 Task: Create a due date automation trigger when advanced on, on the tuesday after a card is due add fields with custom field "Resume" set to a number lower or equal to 1 and greater or equal to 10 at 11:00 AM.
Action: Mouse moved to (1210, 96)
Screenshot: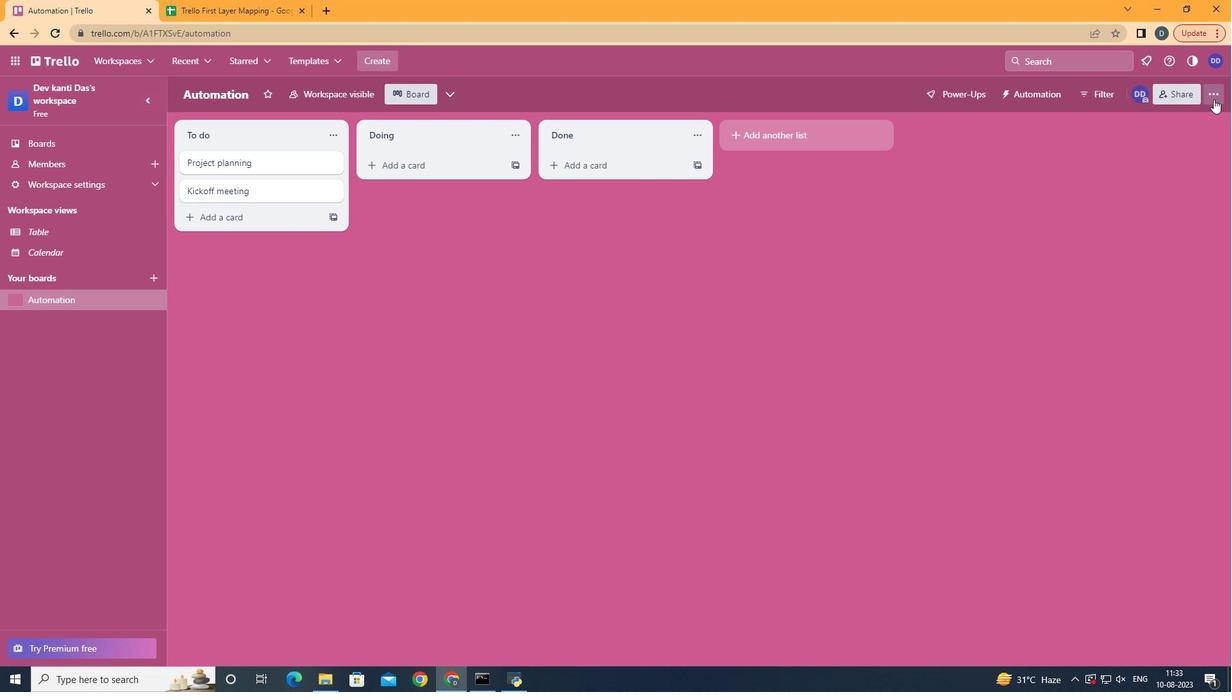 
Action: Mouse pressed left at (1210, 96)
Screenshot: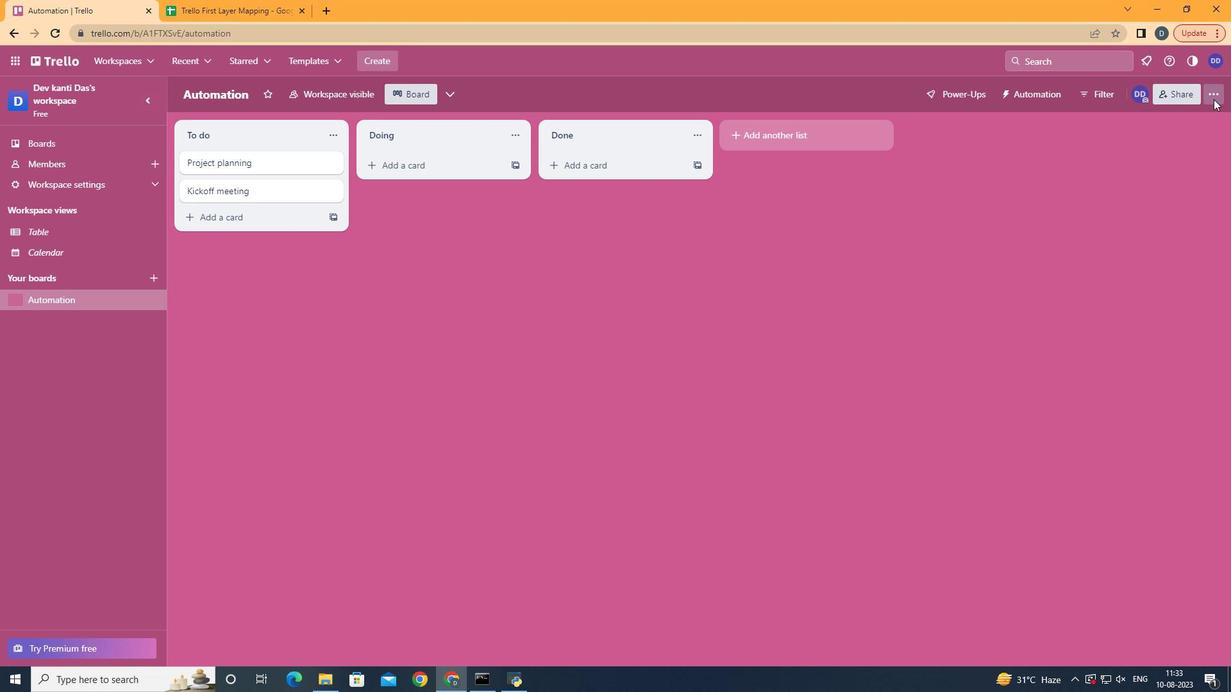 
Action: Mouse moved to (1145, 268)
Screenshot: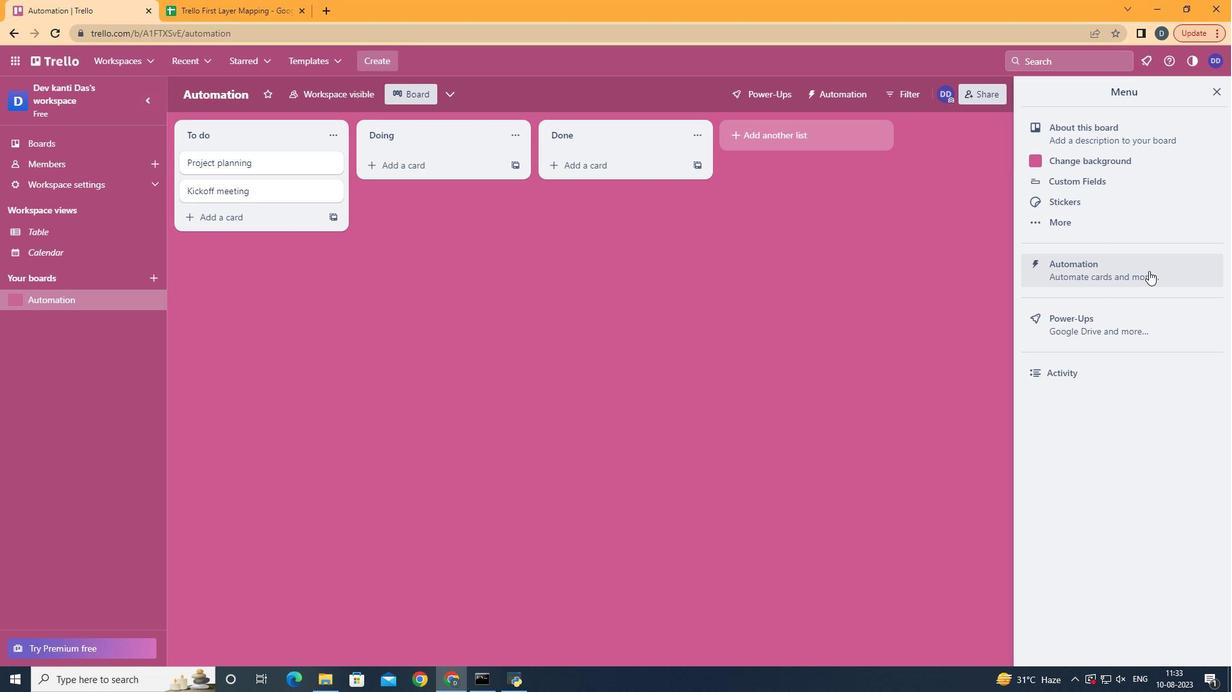 
Action: Mouse pressed left at (1145, 268)
Screenshot: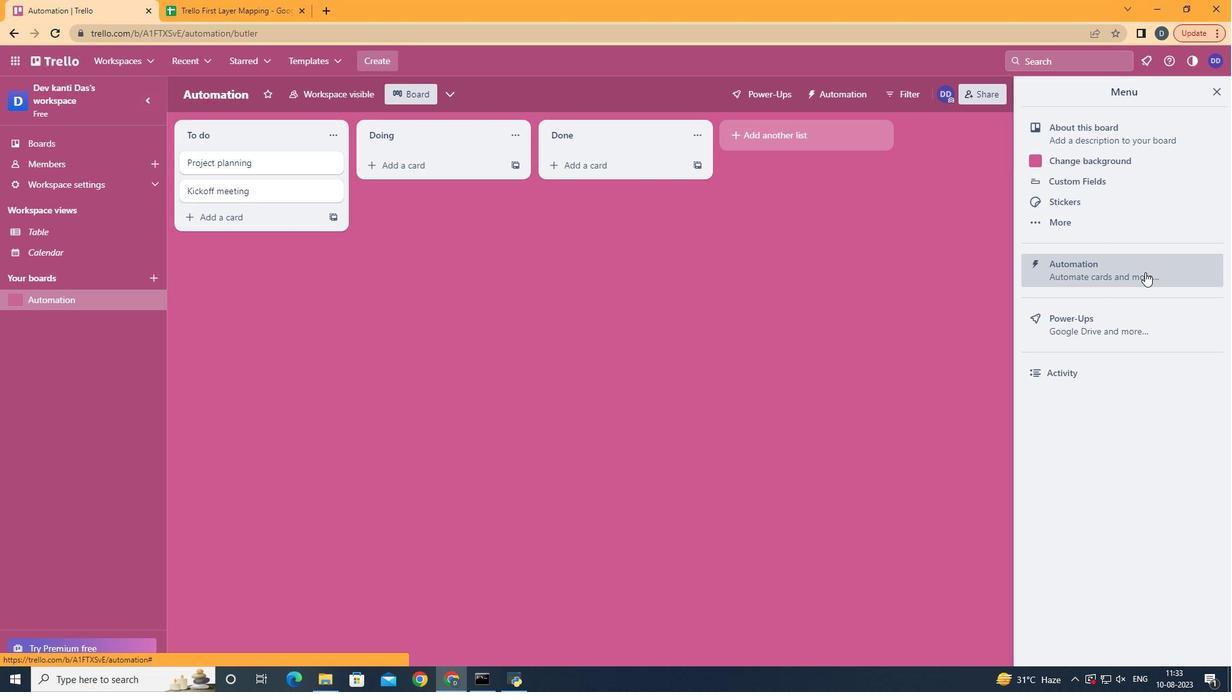 
Action: Mouse moved to (212, 251)
Screenshot: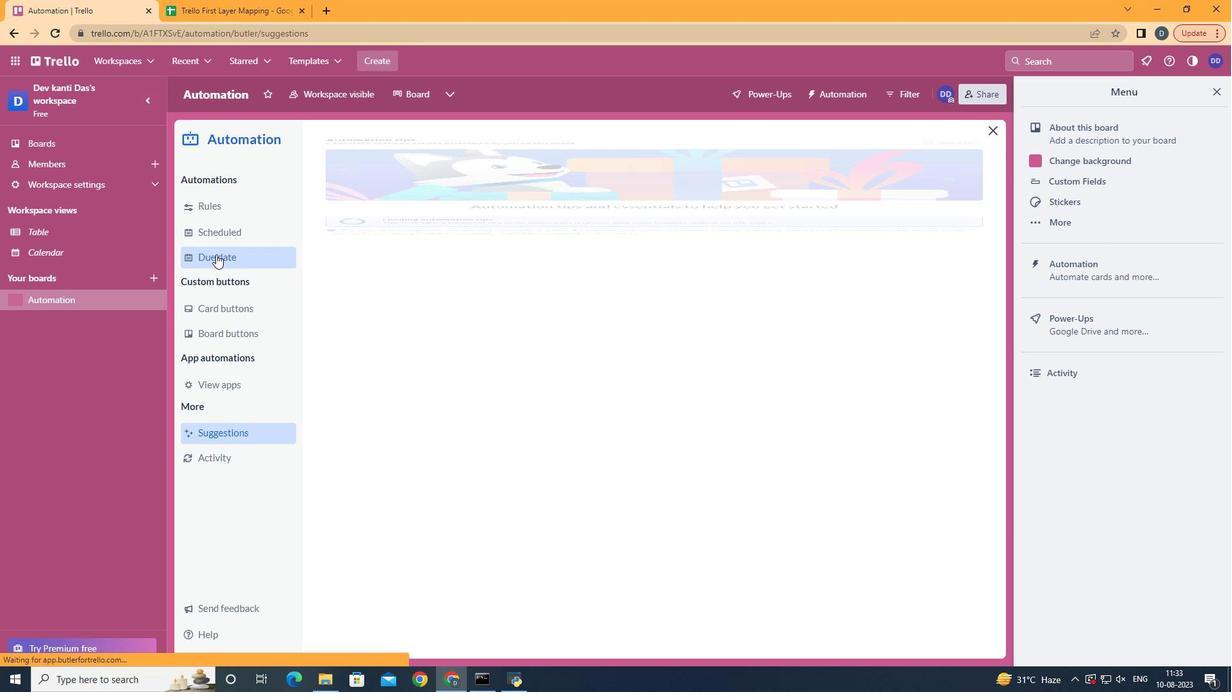 
Action: Mouse pressed left at (212, 251)
Screenshot: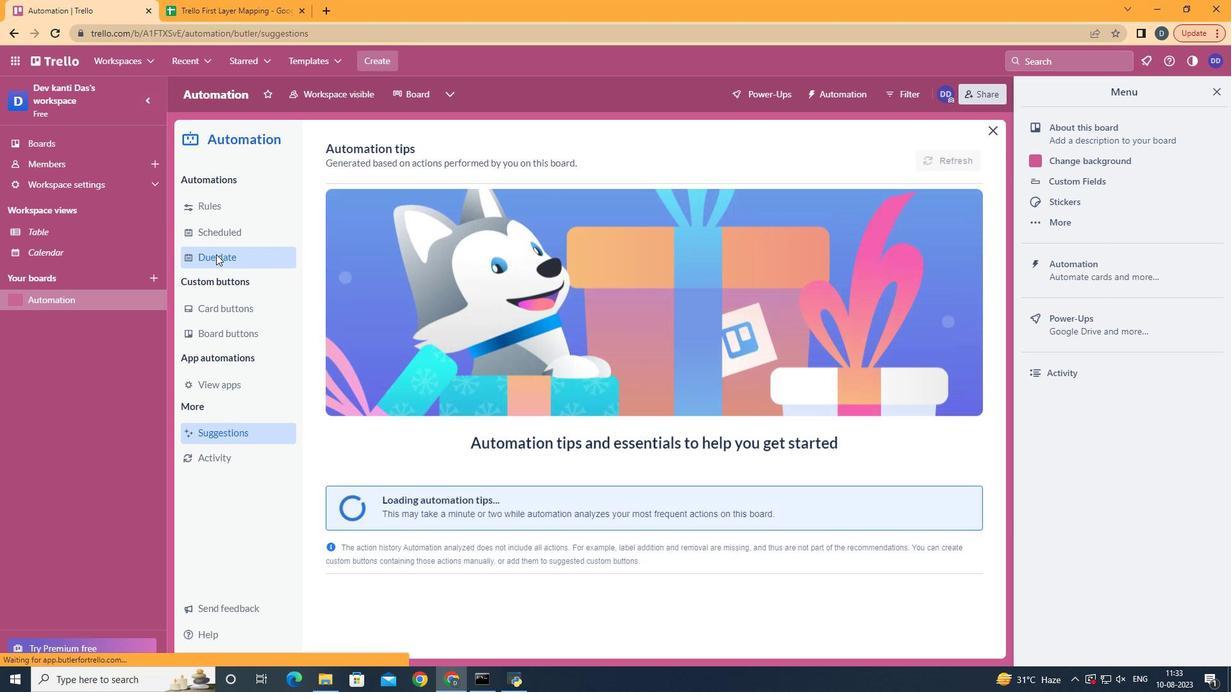 
Action: Mouse moved to (893, 148)
Screenshot: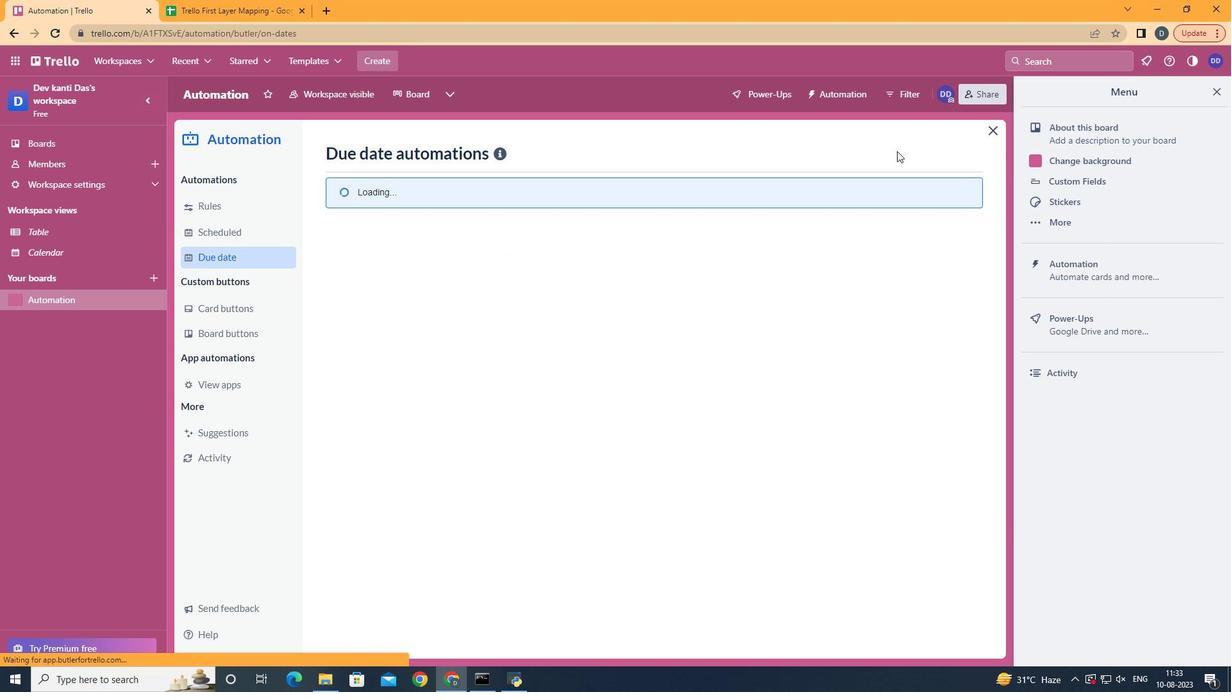 
Action: Mouse pressed left at (893, 148)
Screenshot: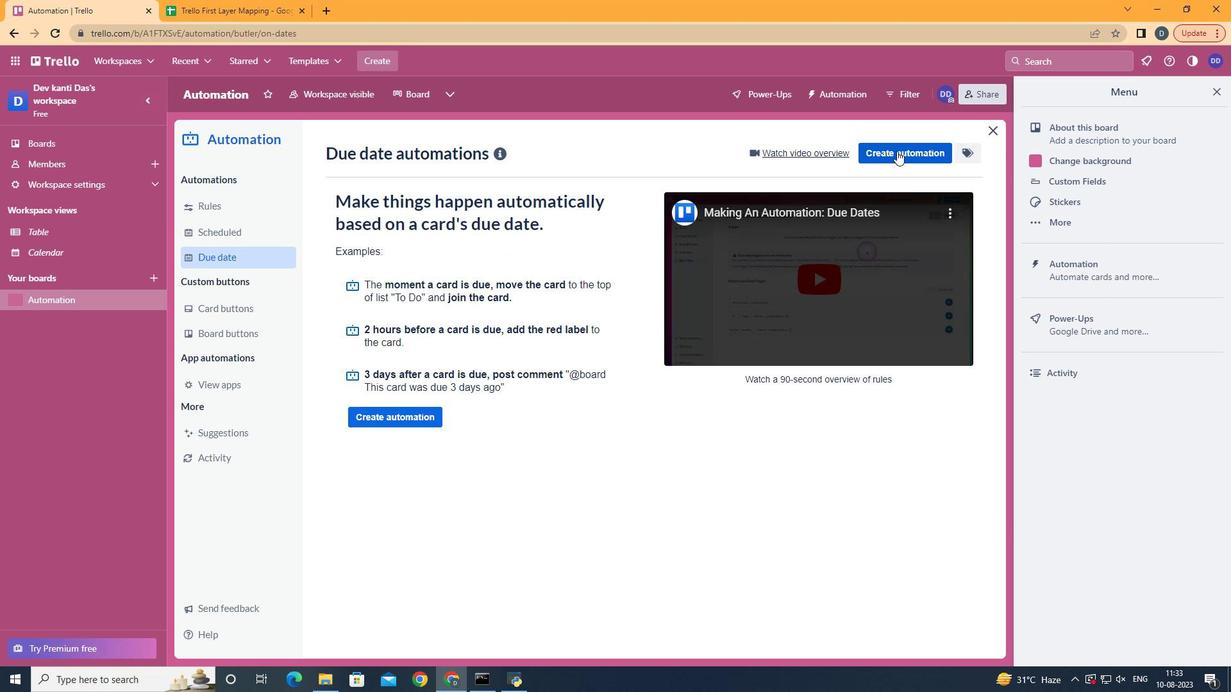 
Action: Mouse moved to (658, 283)
Screenshot: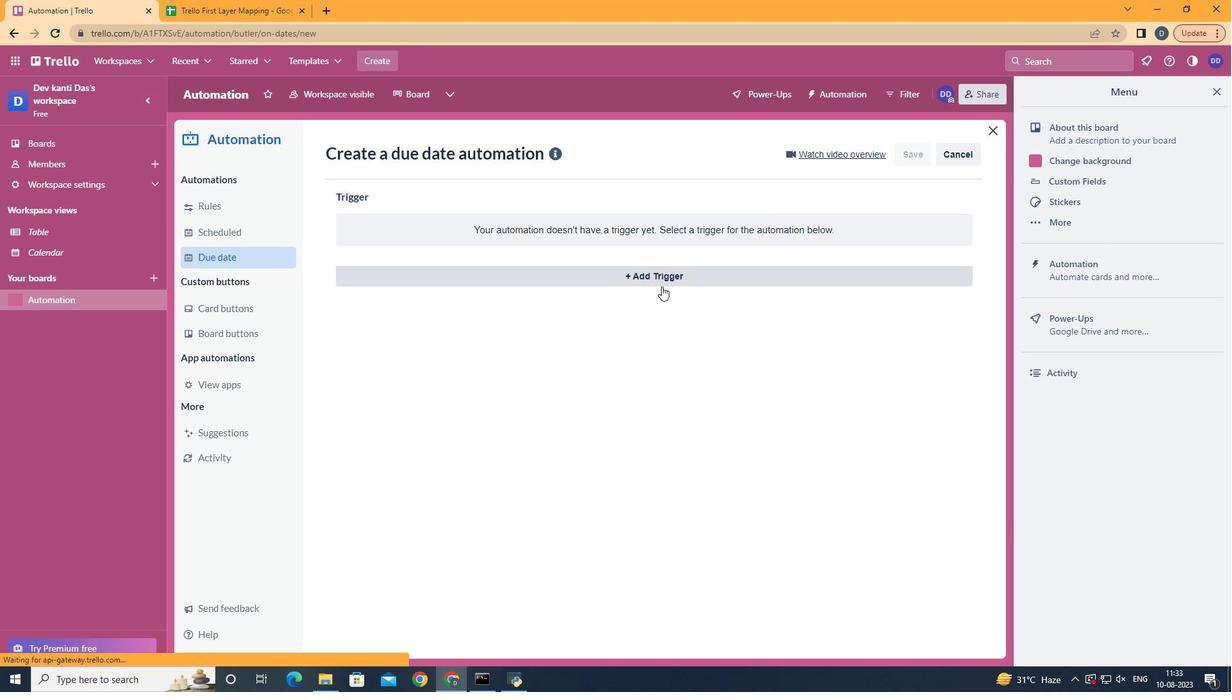 
Action: Mouse pressed left at (658, 283)
Screenshot: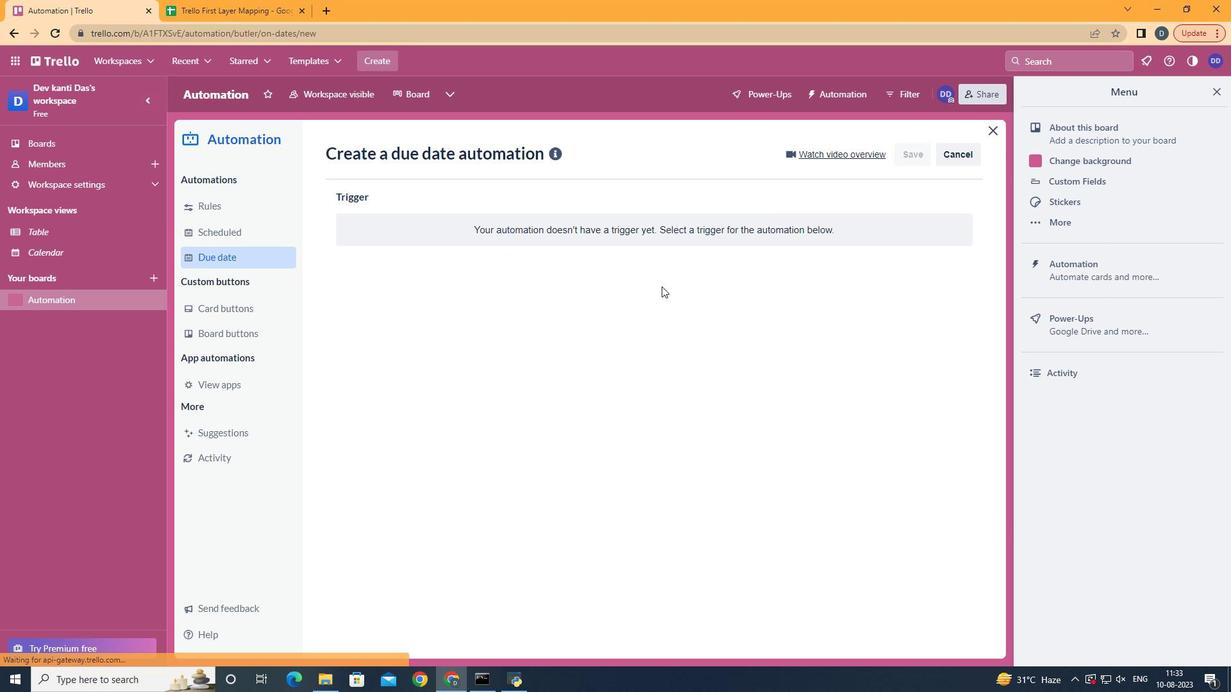 
Action: Mouse moved to (399, 357)
Screenshot: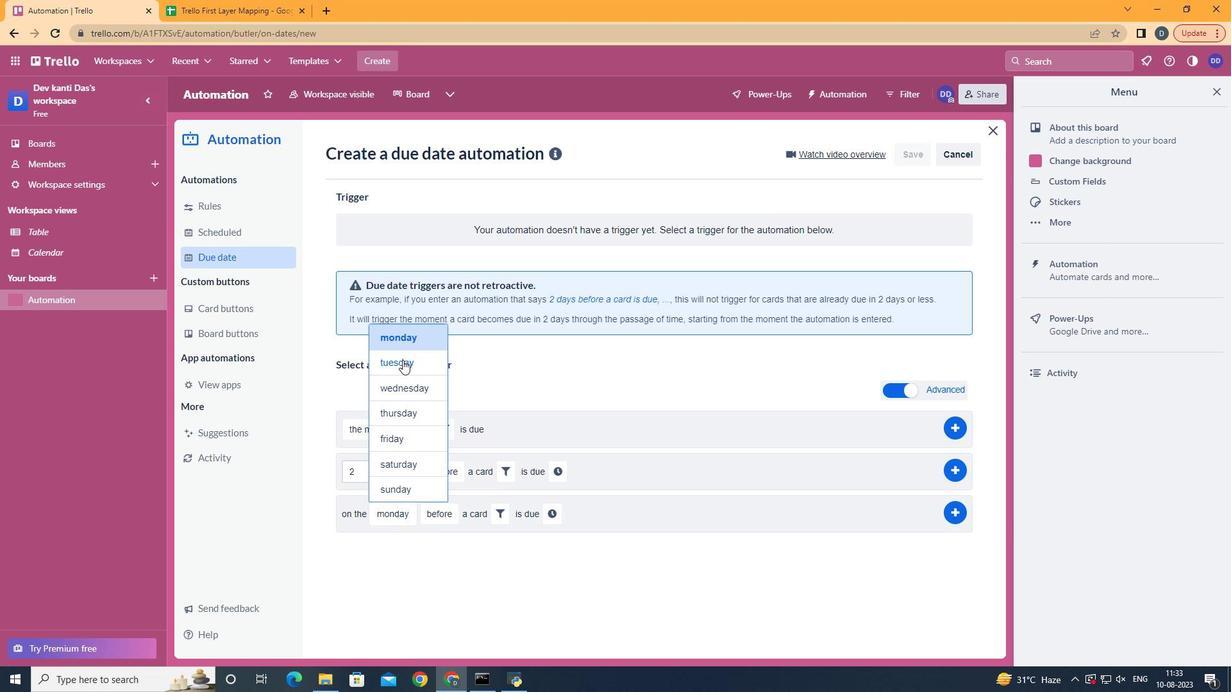 
Action: Mouse pressed left at (399, 357)
Screenshot: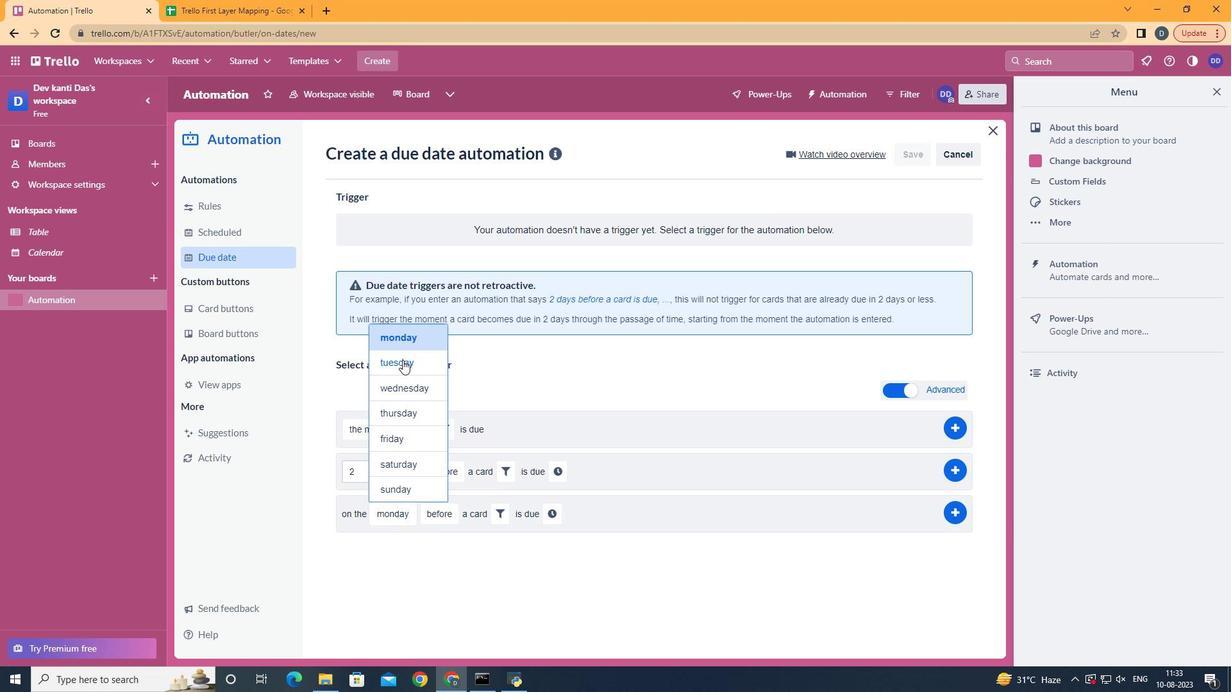 
Action: Mouse moved to (442, 558)
Screenshot: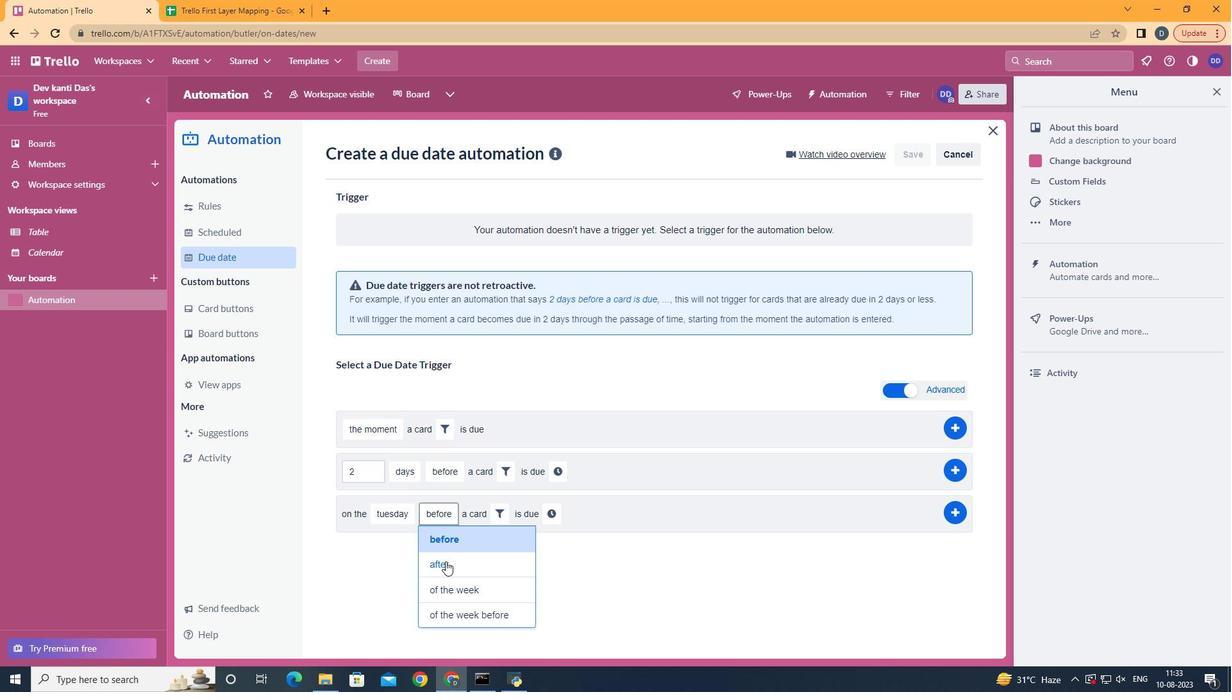 
Action: Mouse pressed left at (442, 558)
Screenshot: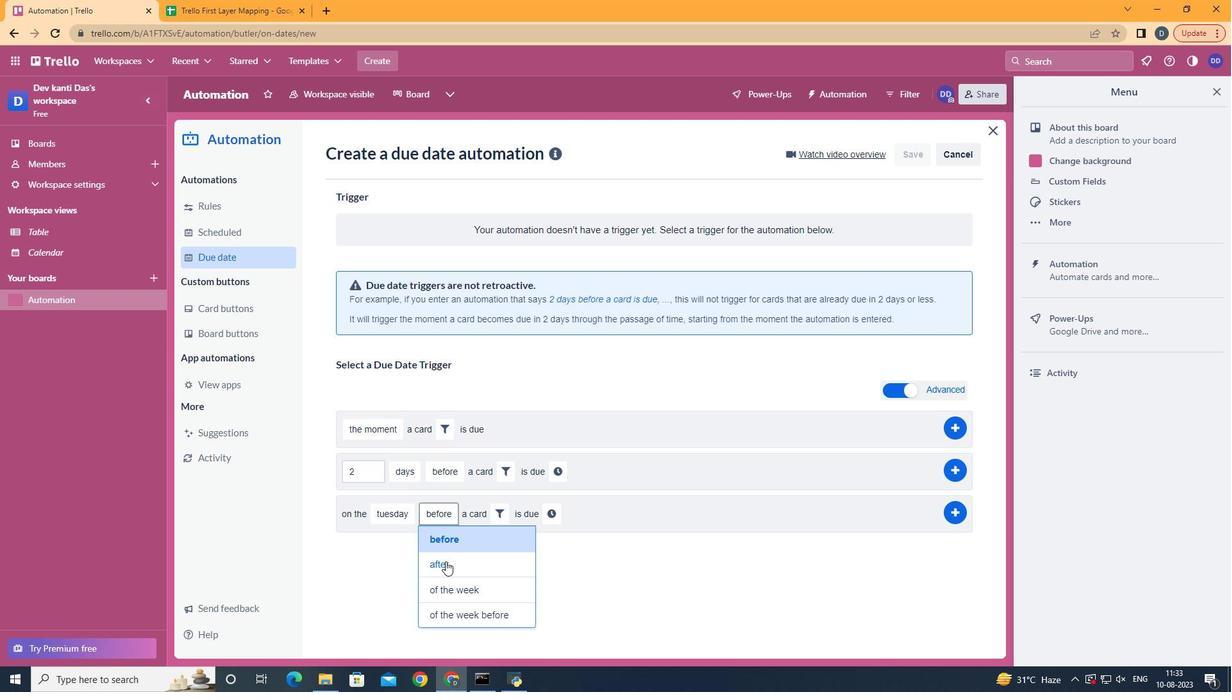 
Action: Mouse moved to (480, 505)
Screenshot: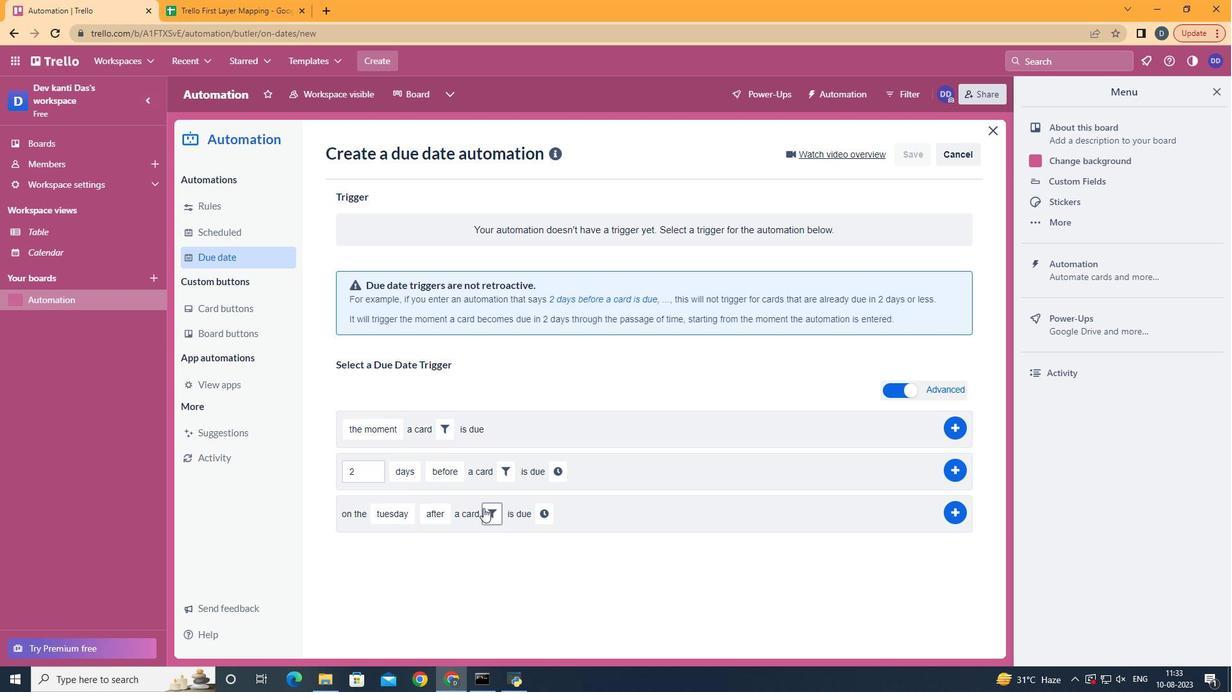
Action: Mouse pressed left at (480, 505)
Screenshot: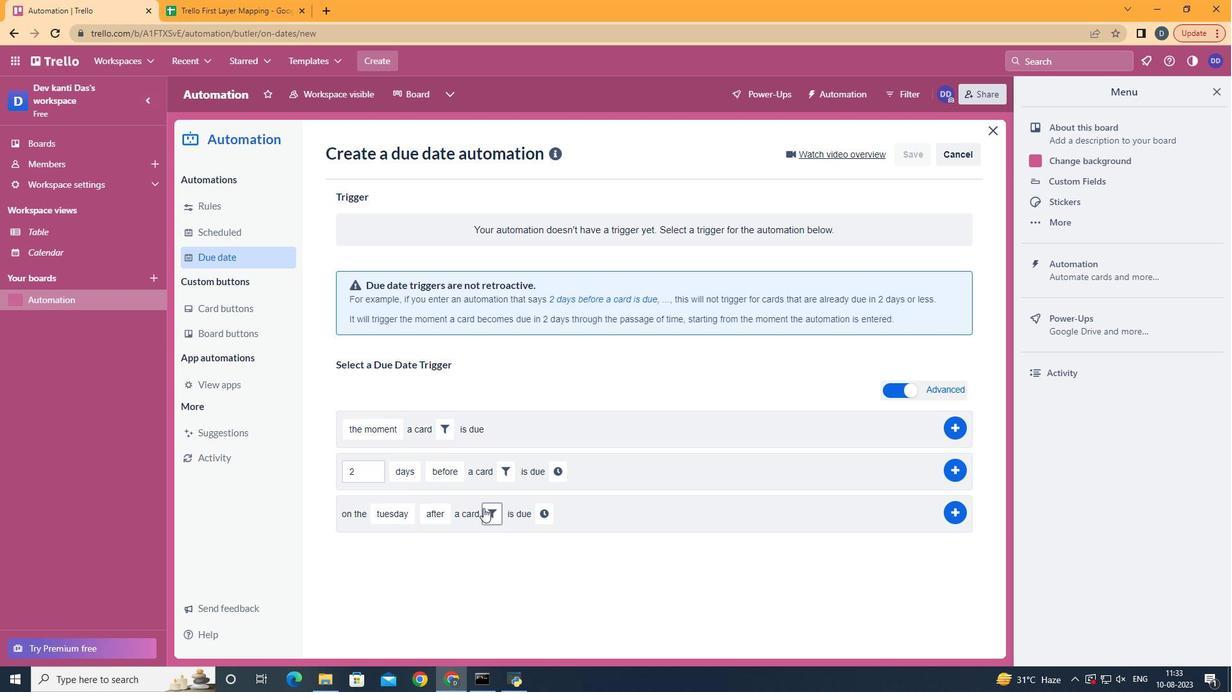 
Action: Mouse moved to (717, 567)
Screenshot: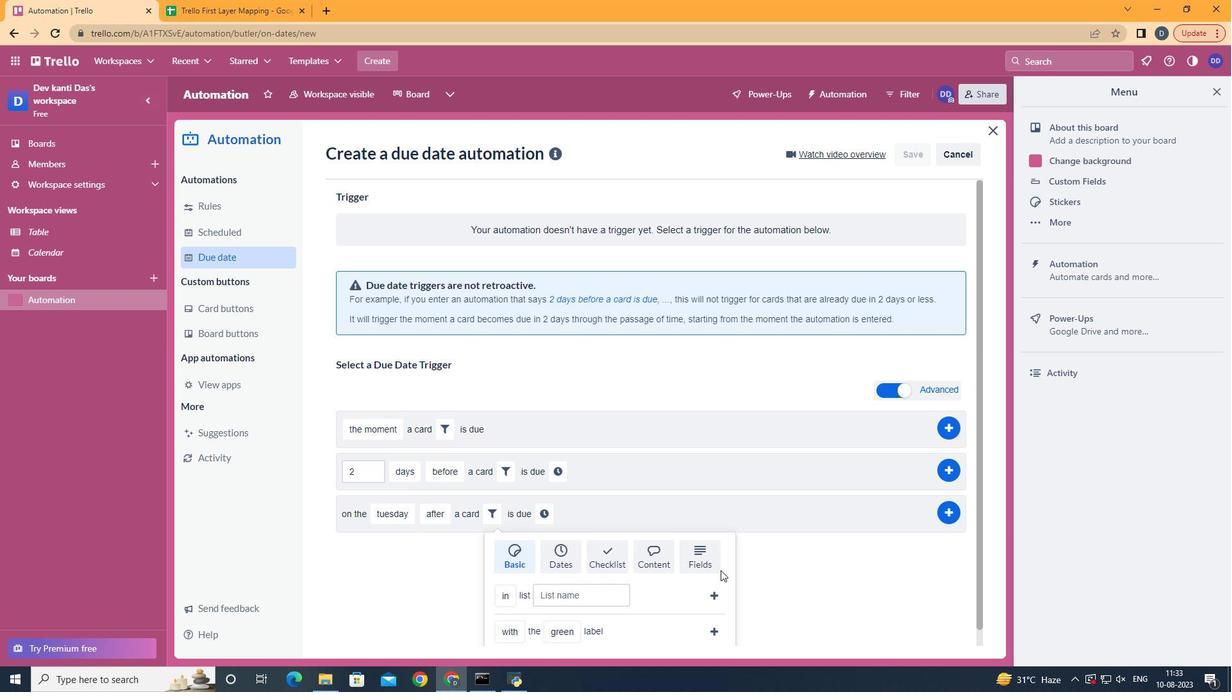 
Action: Mouse pressed left at (717, 567)
Screenshot: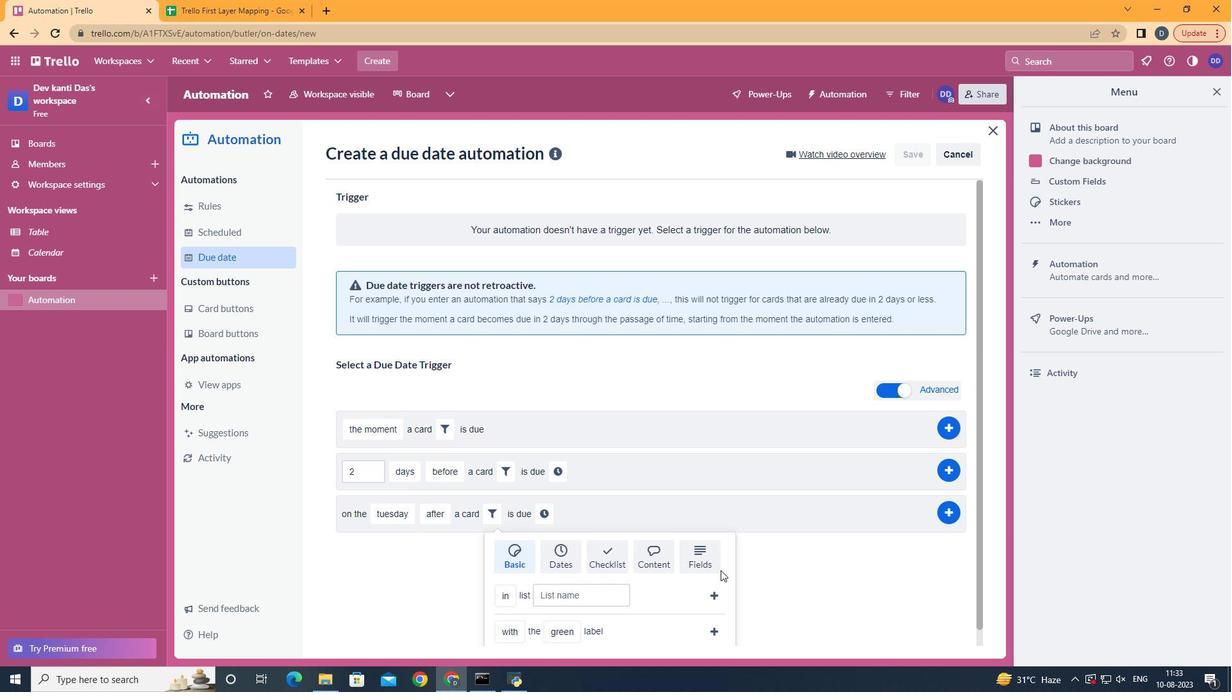 
Action: Mouse moved to (713, 563)
Screenshot: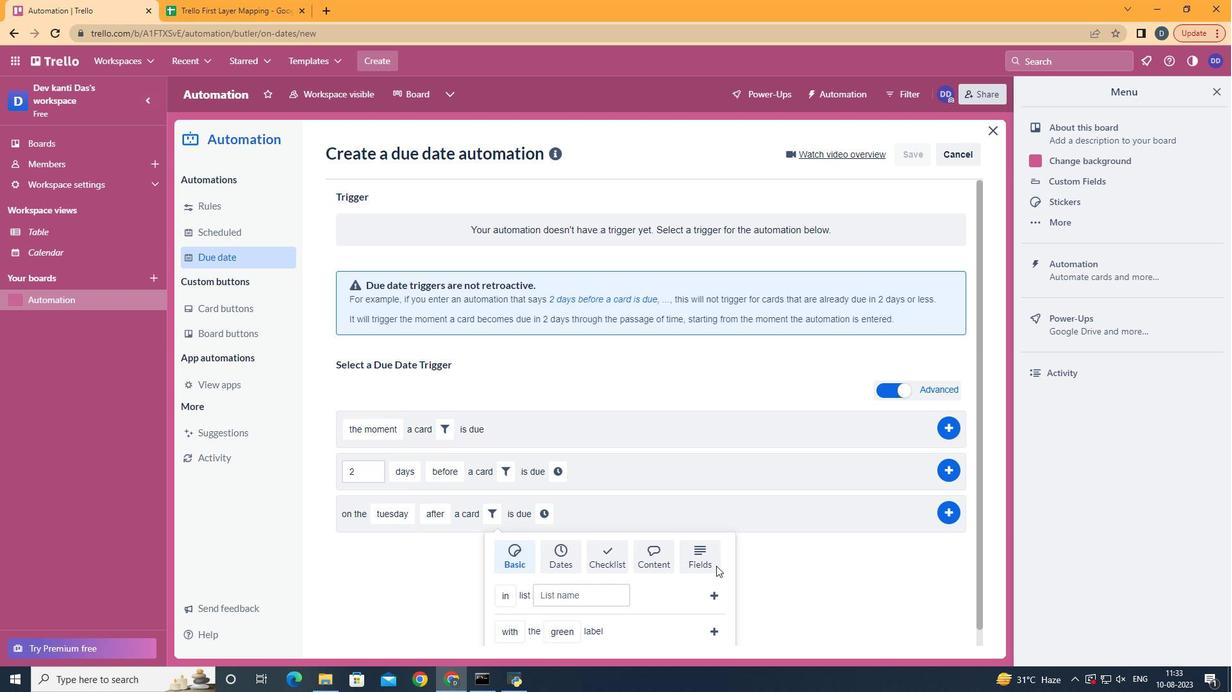 
Action: Mouse pressed left at (713, 563)
Screenshot: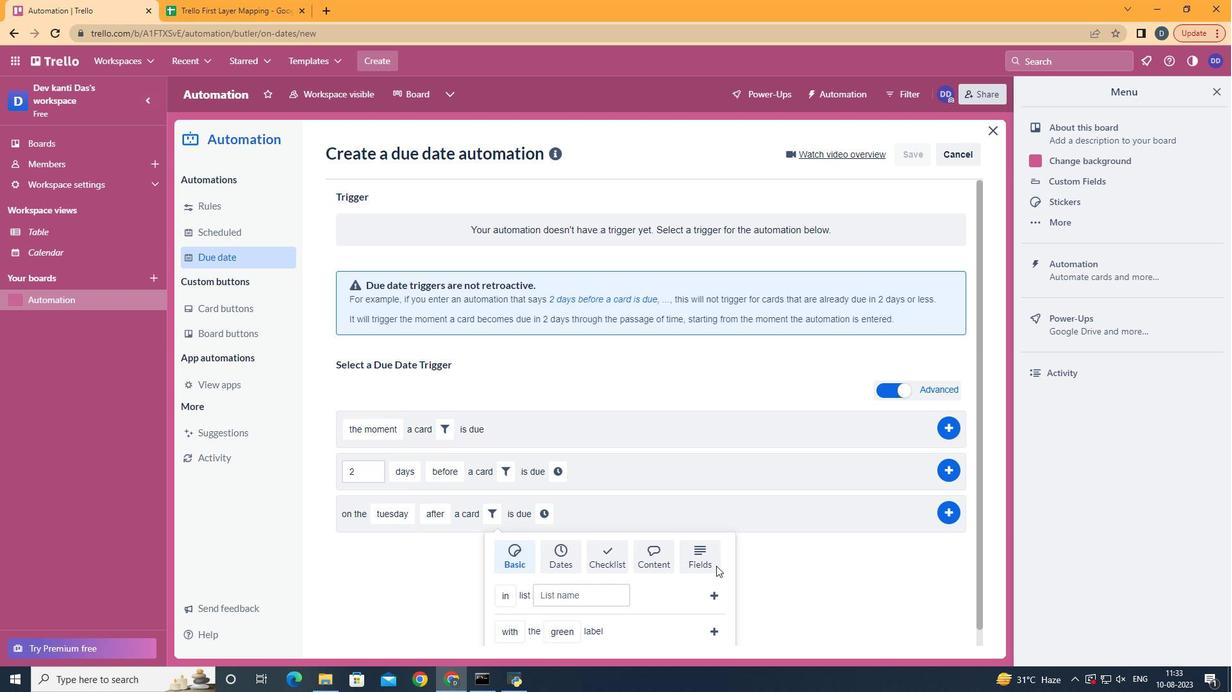 
Action: Mouse scrolled (713, 562) with delta (0, 0)
Screenshot: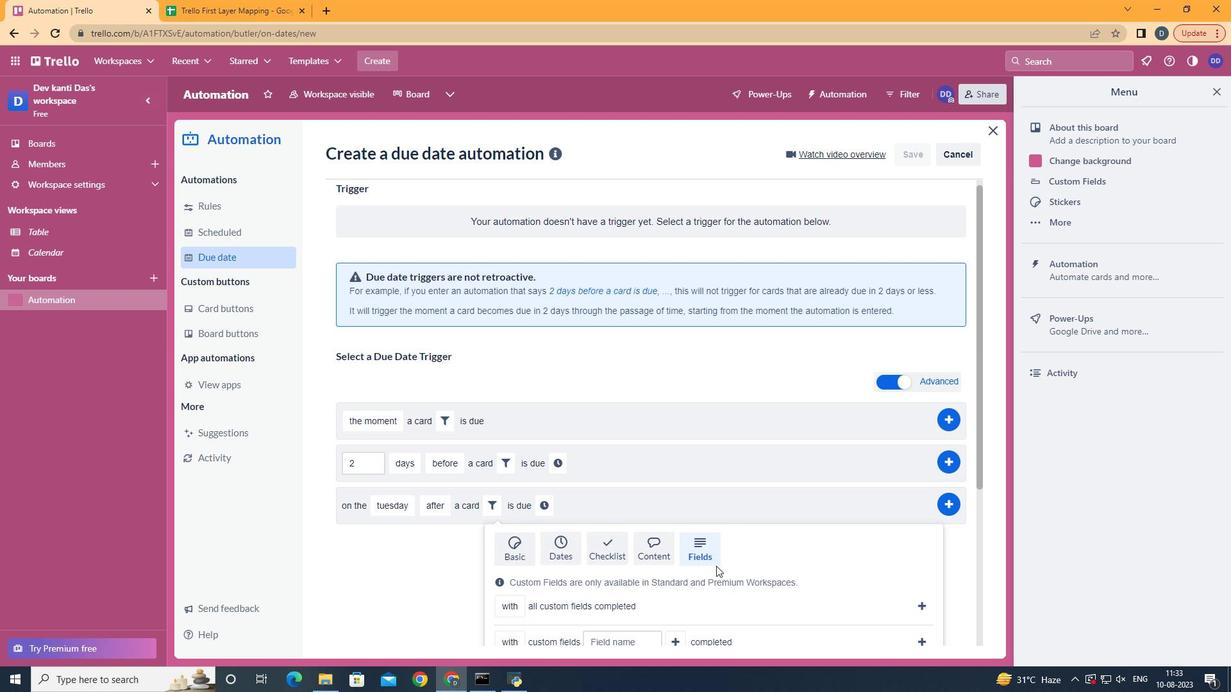 
Action: Mouse scrolled (713, 562) with delta (0, 0)
Screenshot: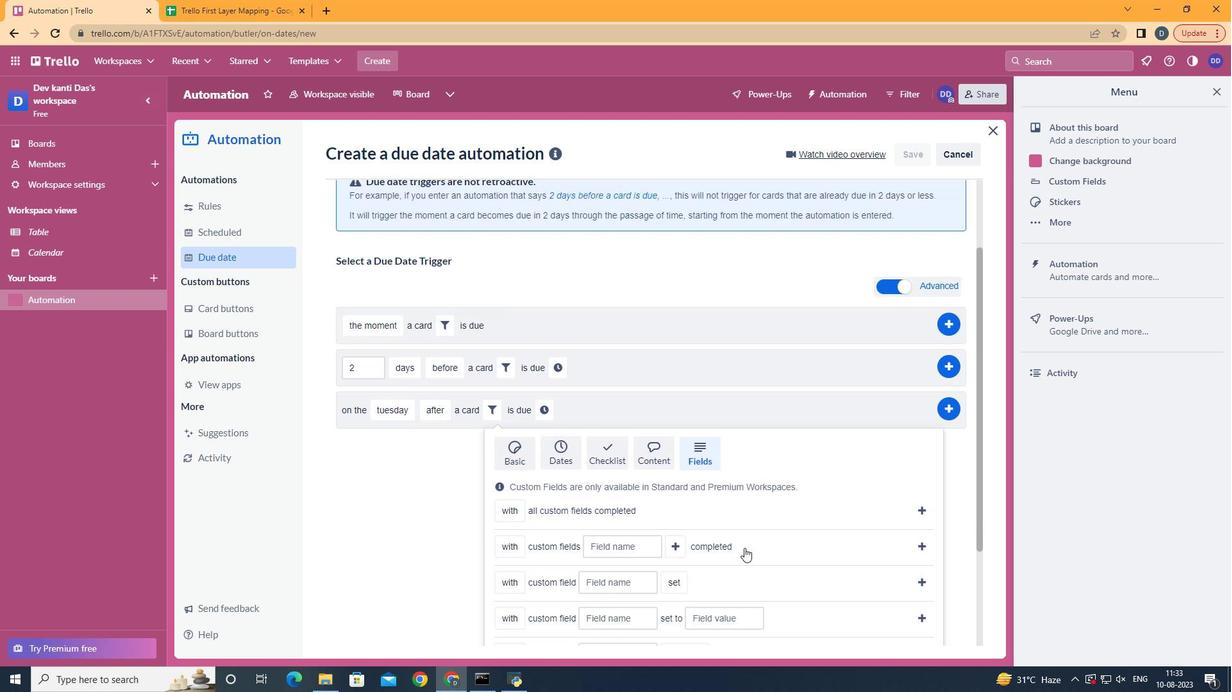 
Action: Mouse scrolled (713, 562) with delta (0, 0)
Screenshot: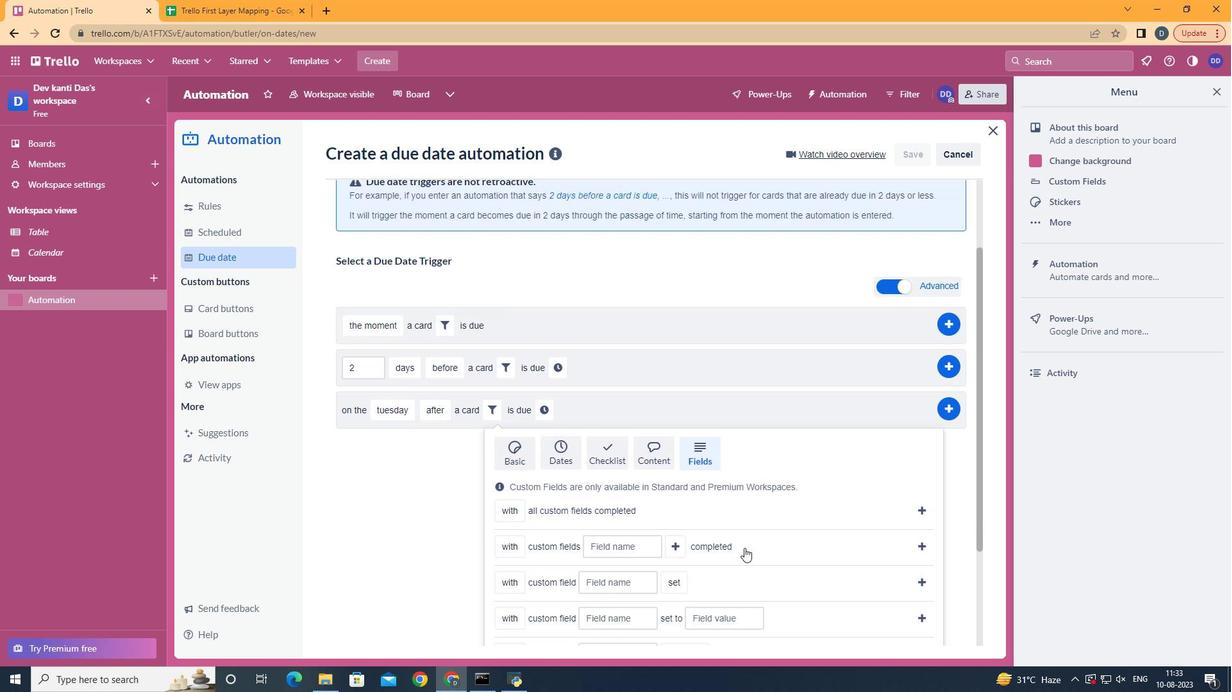 
Action: Mouse scrolled (713, 562) with delta (0, 0)
Screenshot: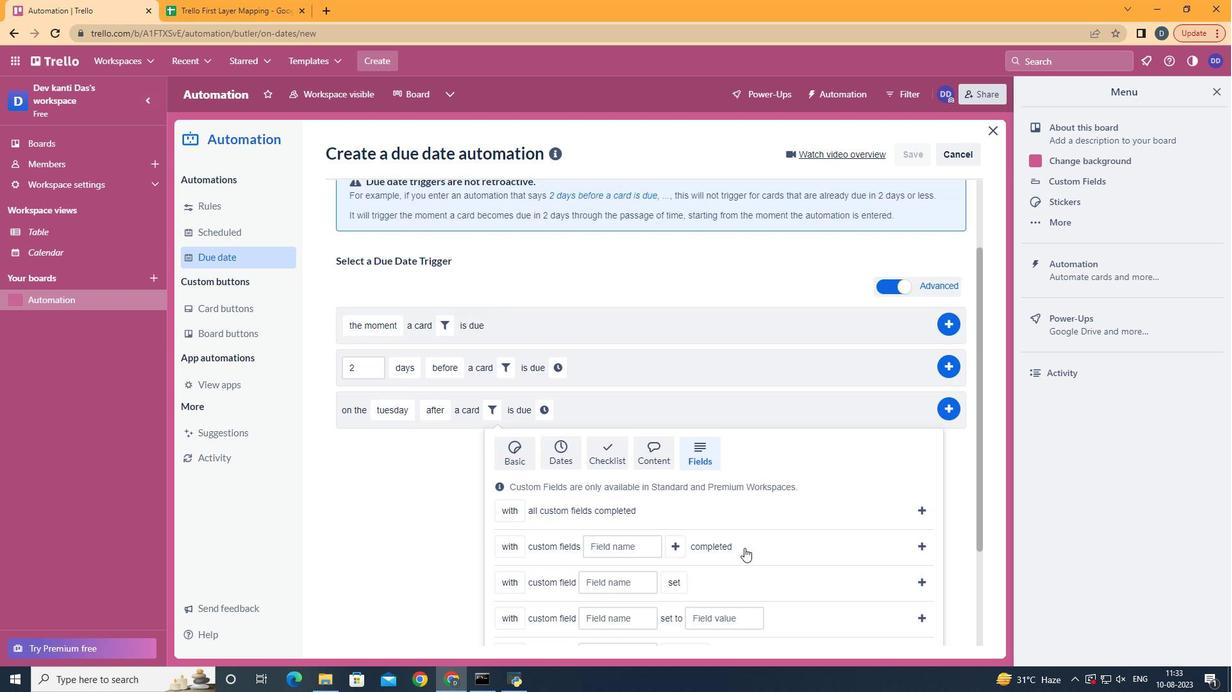 
Action: Mouse moved to (763, 530)
Screenshot: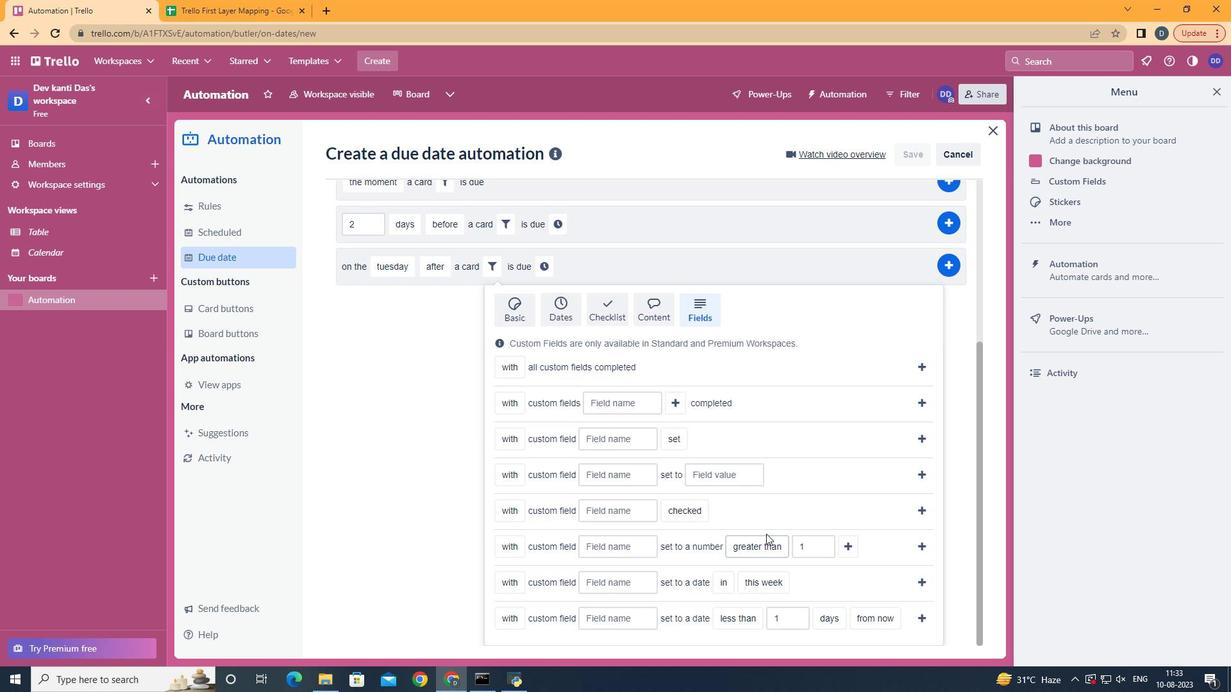 
Action: Mouse scrolled (763, 530) with delta (0, 0)
Screenshot: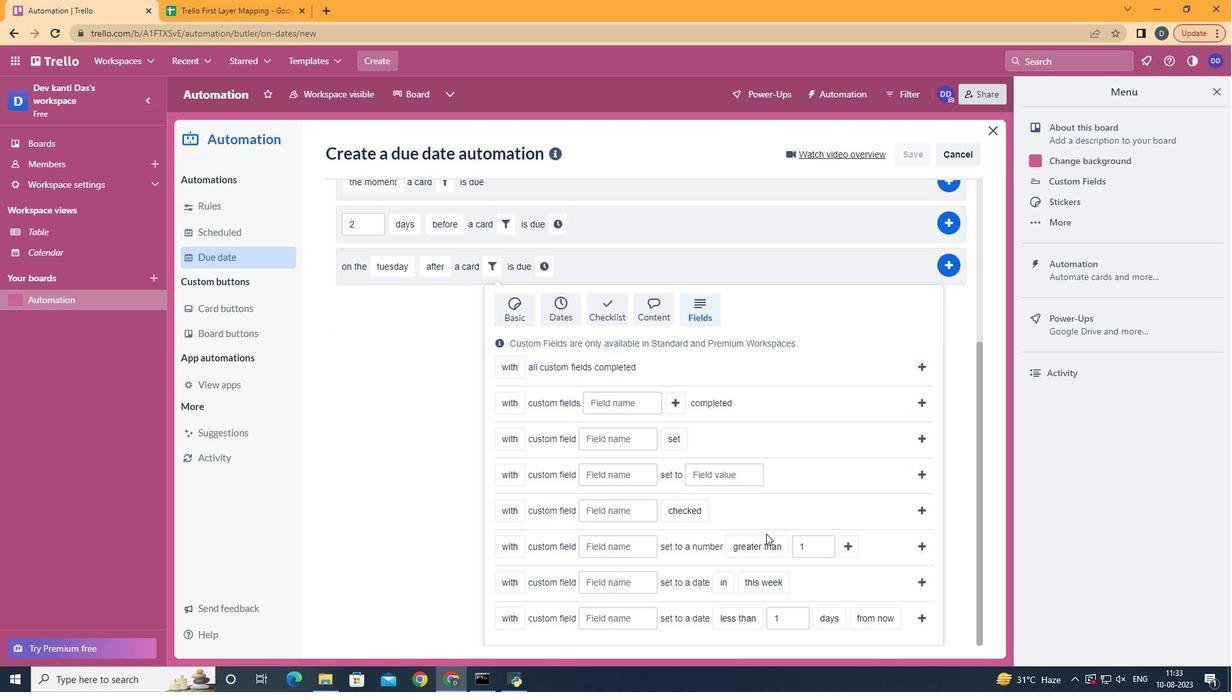 
Action: Mouse scrolled (763, 530) with delta (0, 0)
Screenshot: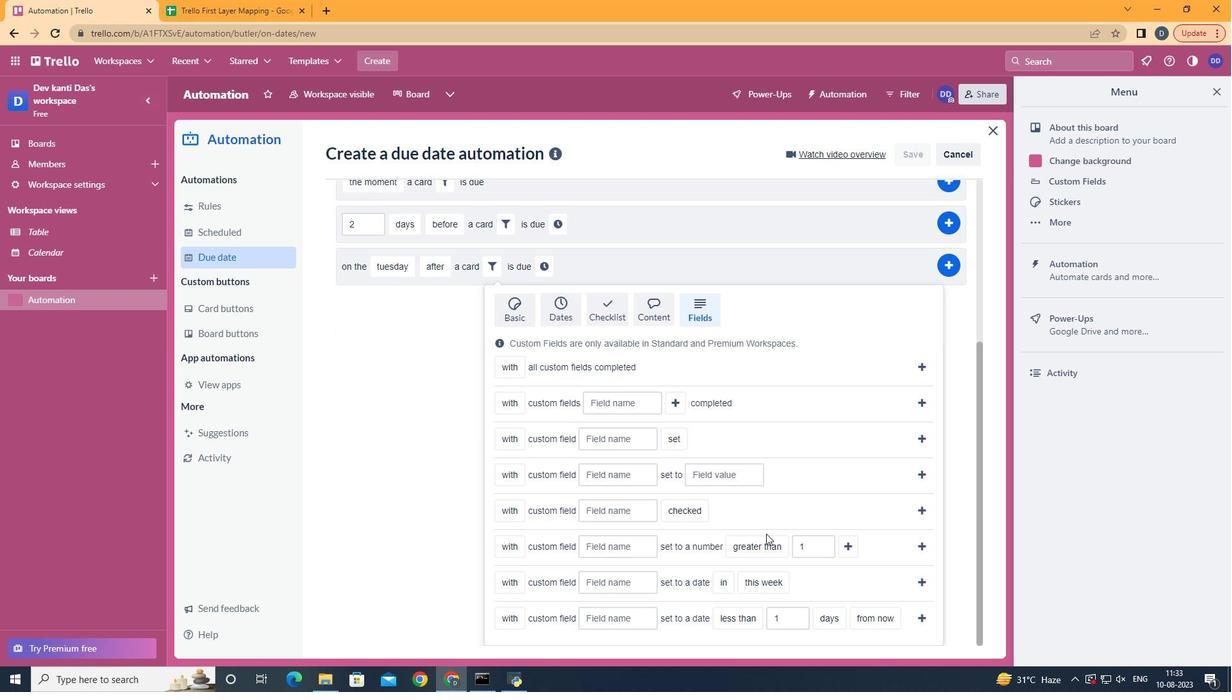 
Action: Mouse scrolled (763, 530) with delta (0, 0)
Screenshot: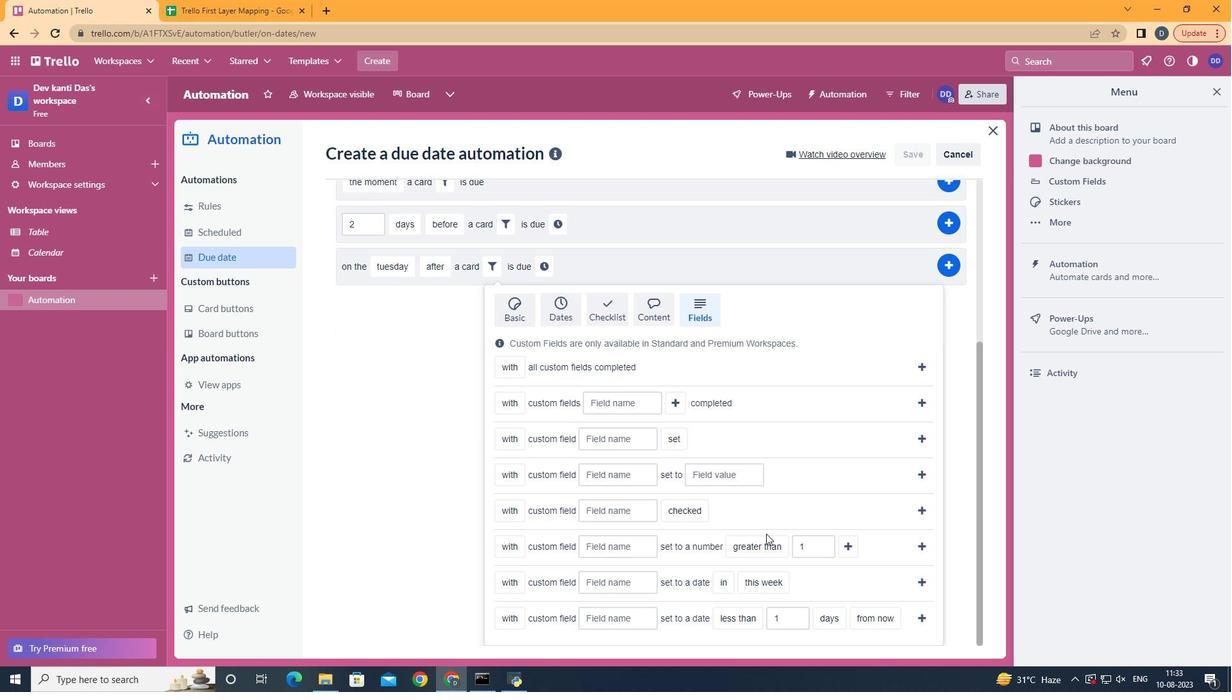 
Action: Mouse scrolled (763, 530) with delta (0, 0)
Screenshot: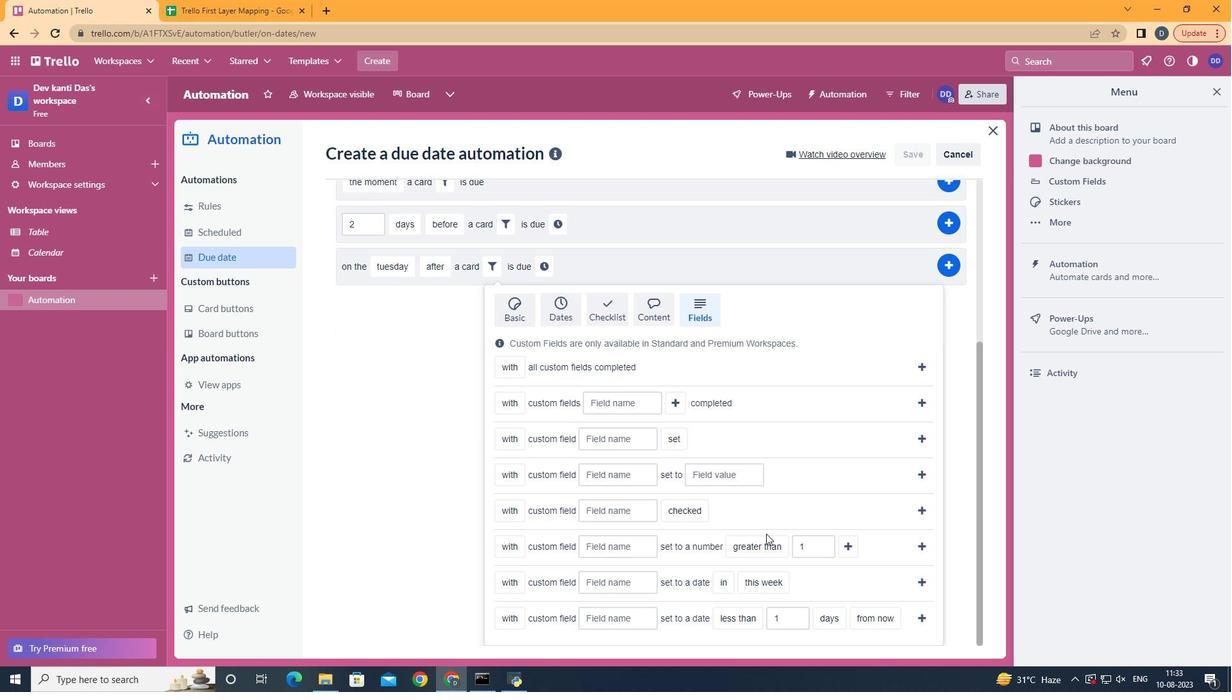 
Action: Mouse scrolled (763, 530) with delta (0, 0)
Screenshot: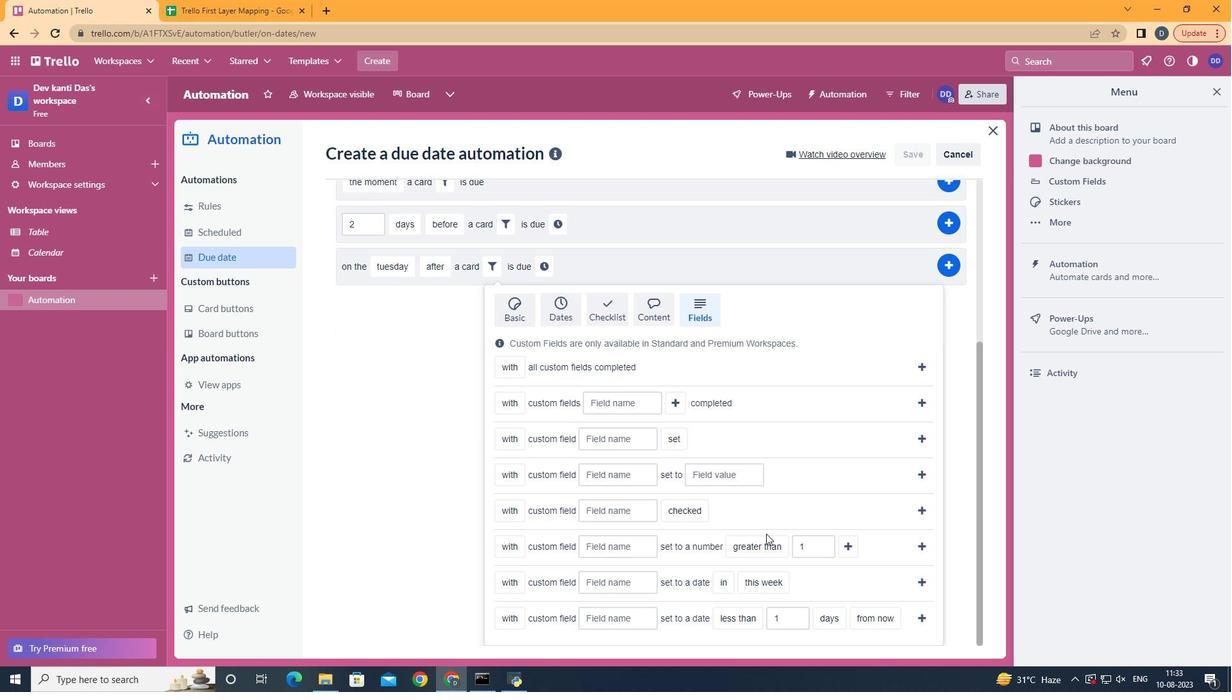 
Action: Mouse moved to (634, 530)
Screenshot: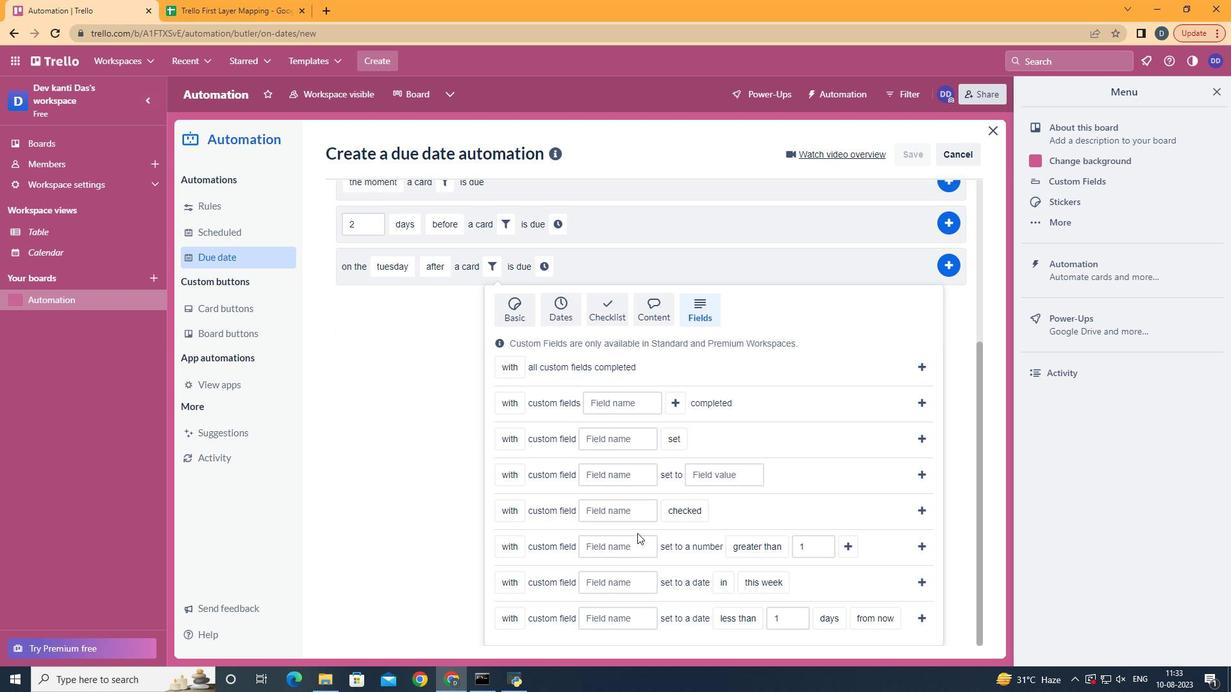 
Action: Mouse pressed left at (634, 530)
Screenshot: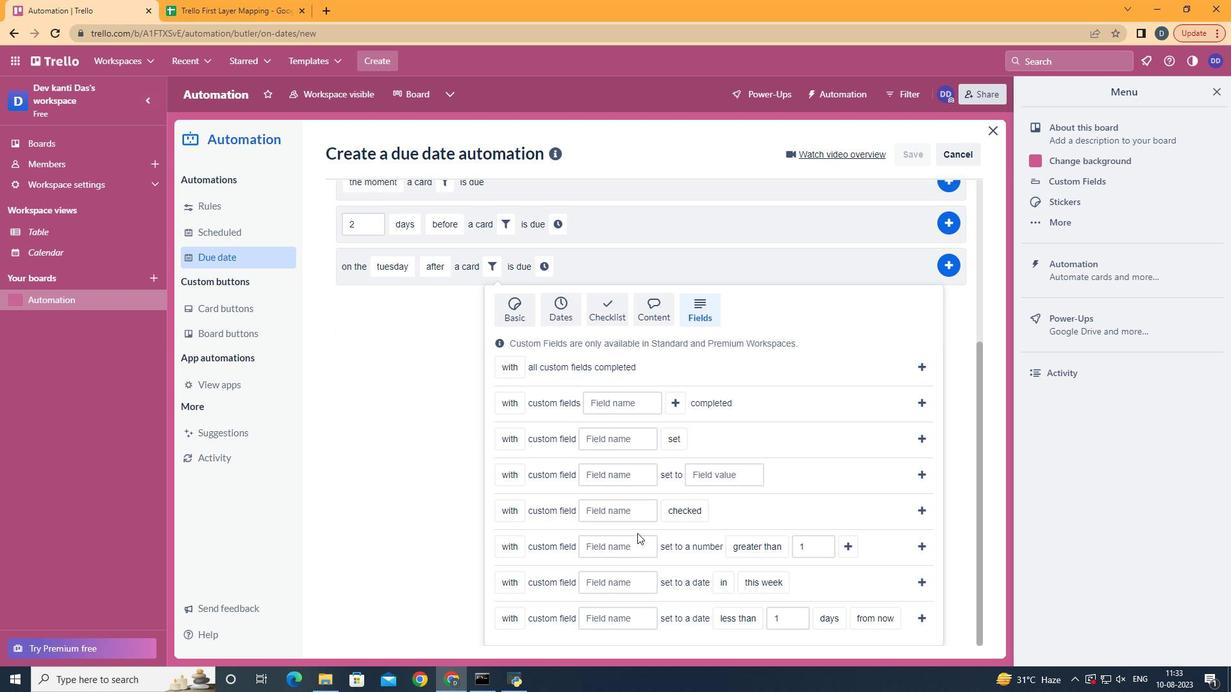 
Action: Mouse moved to (641, 539)
Screenshot: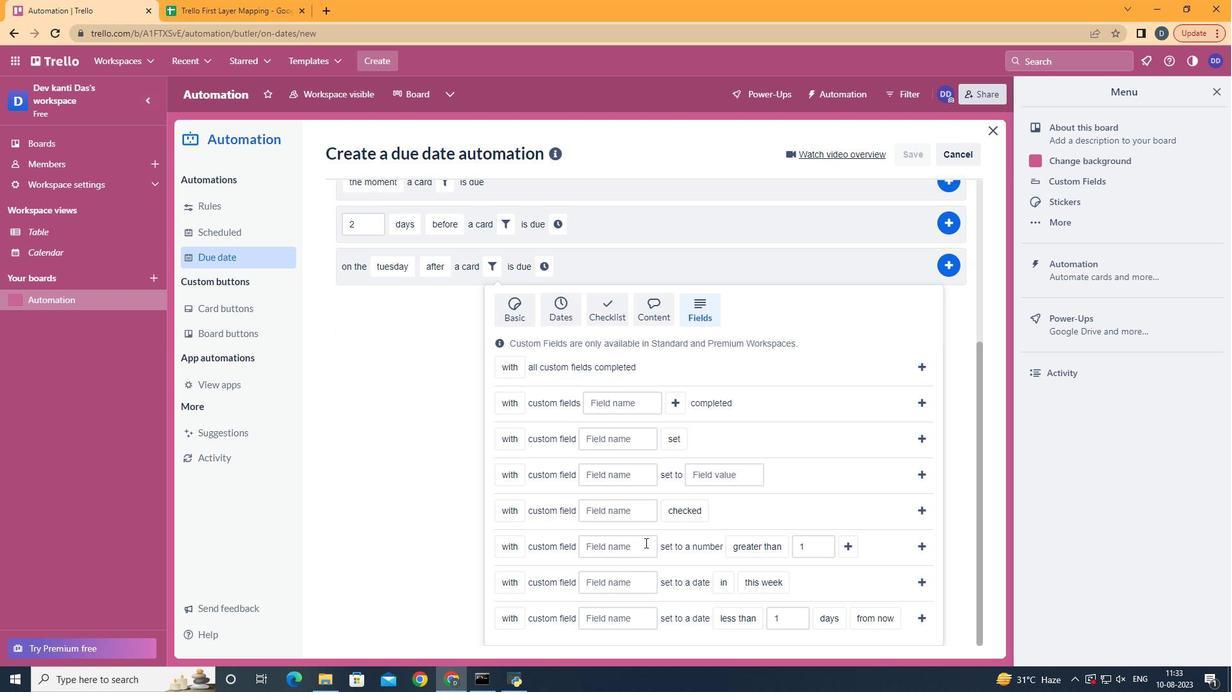 
Action: Mouse pressed left at (641, 539)
Screenshot: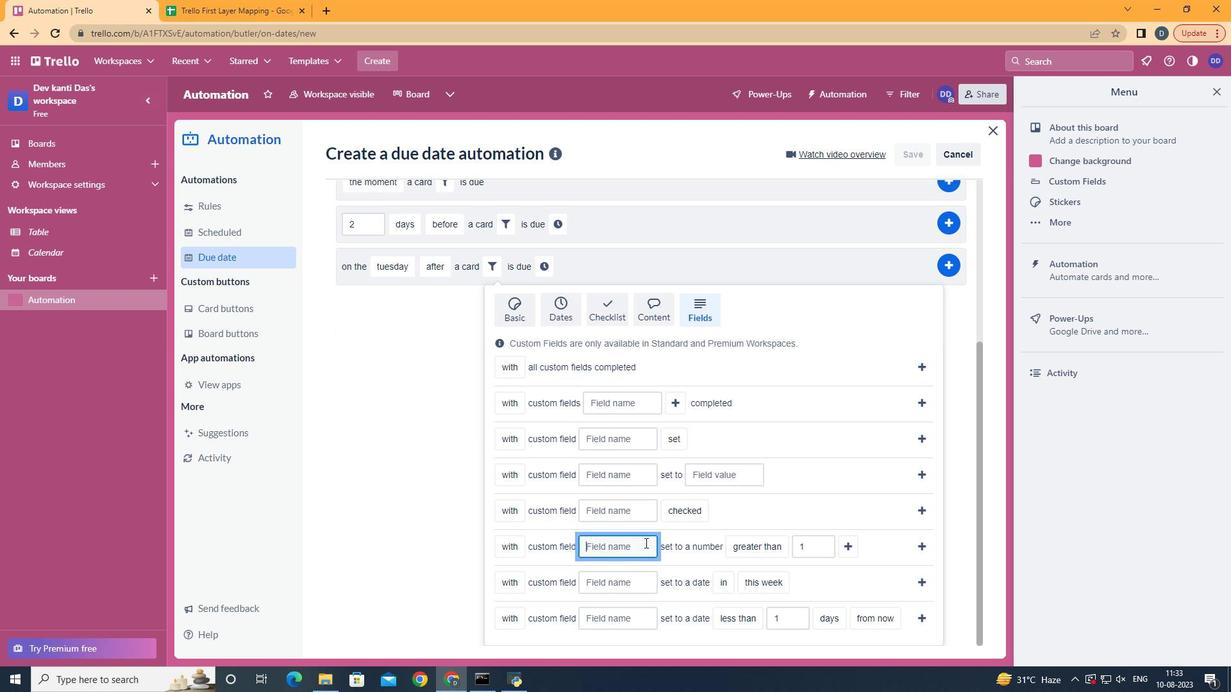 
Action: Key pressed <Key.shift><Key.shift><Key.shift>Resume
Screenshot: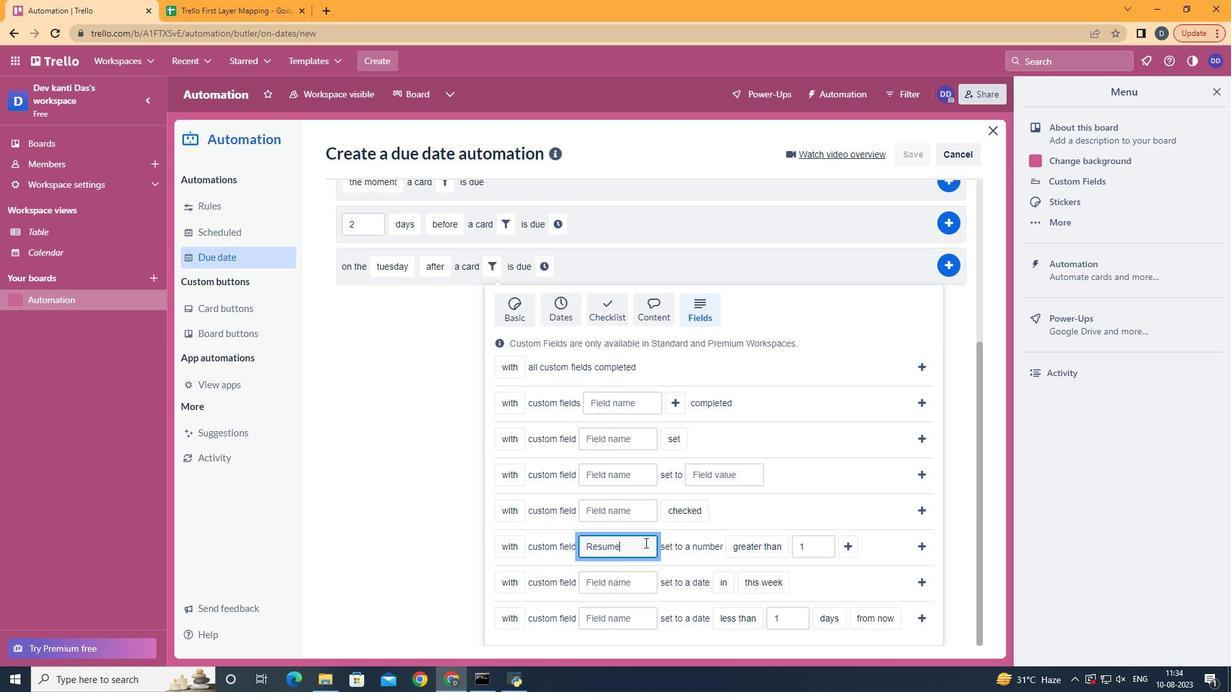
Action: Mouse moved to (776, 529)
Screenshot: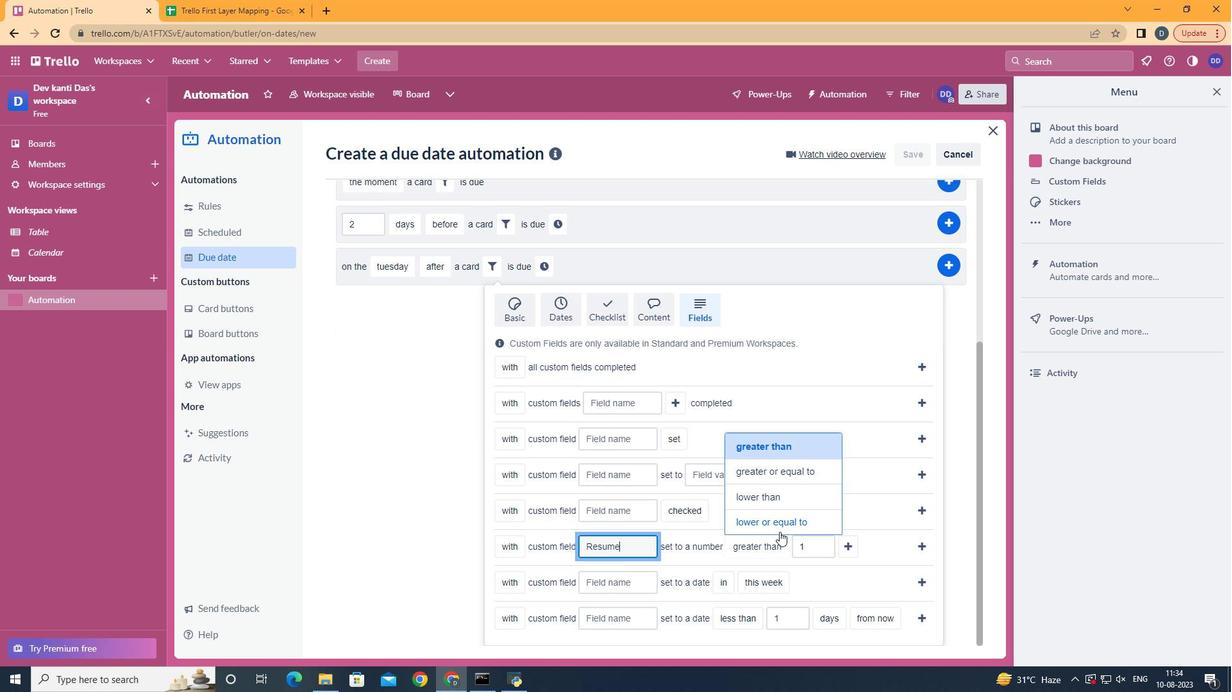 
Action: Mouse pressed left at (776, 529)
Screenshot: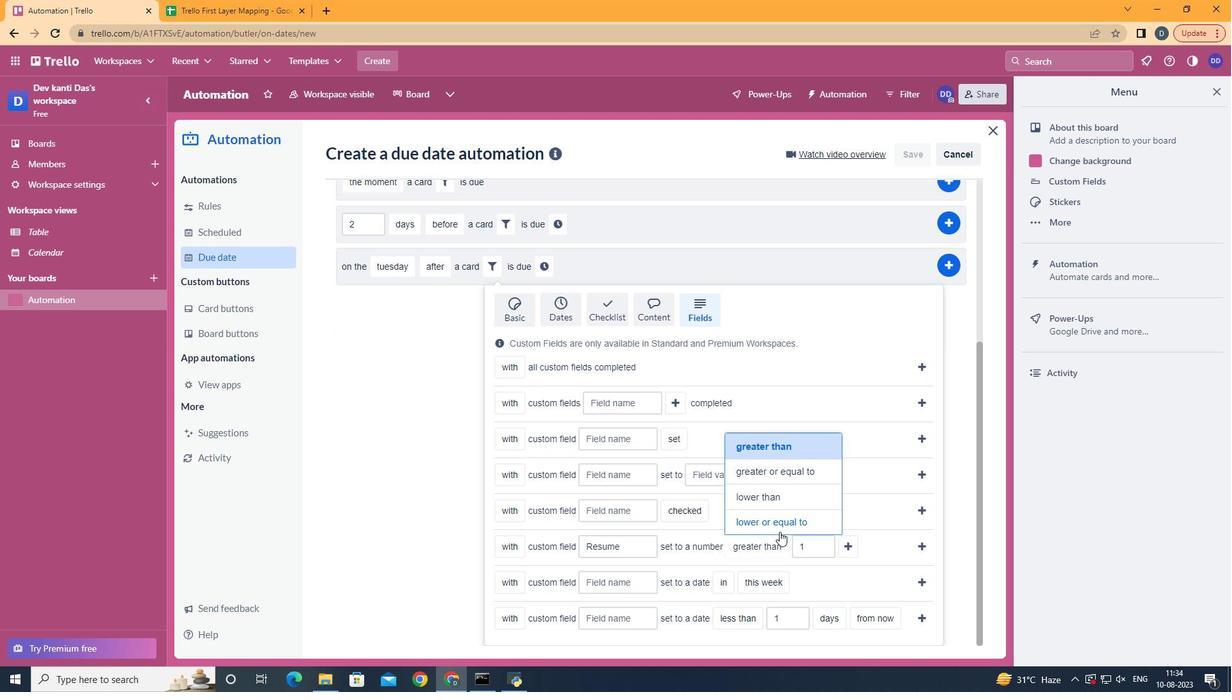 
Action: Mouse moved to (859, 541)
Screenshot: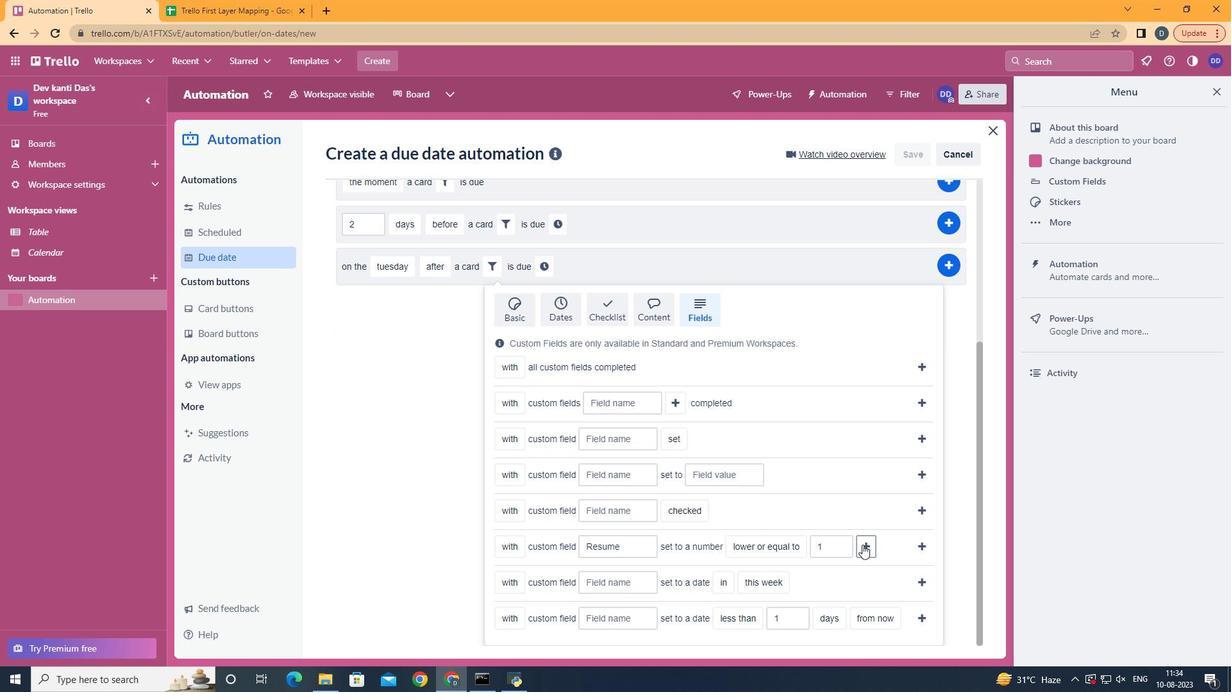 
Action: Mouse pressed left at (859, 541)
Screenshot: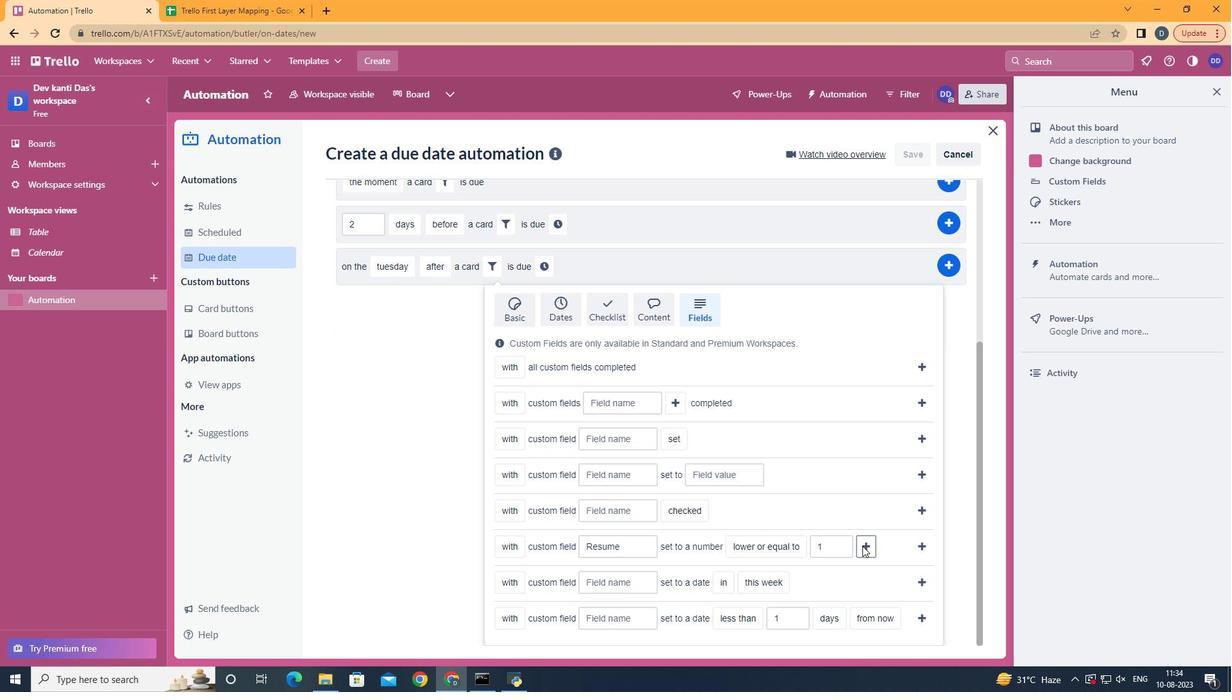 
Action: Mouse moved to (577, 539)
Screenshot: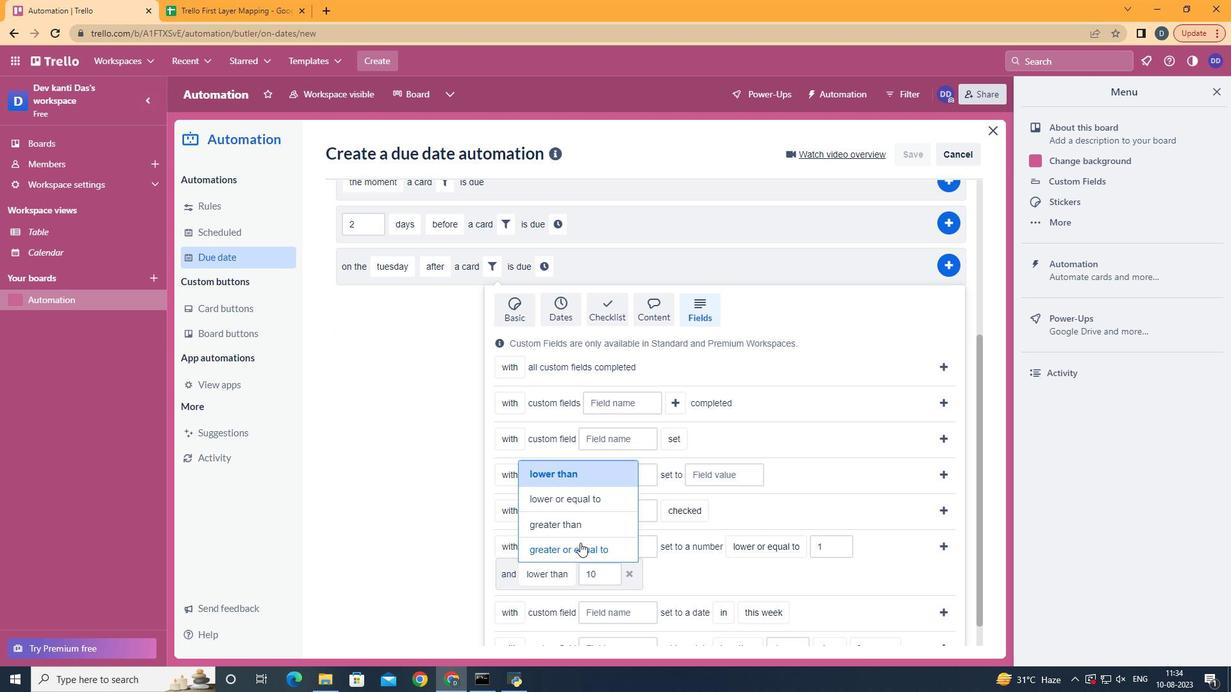 
Action: Mouse pressed left at (577, 539)
Screenshot: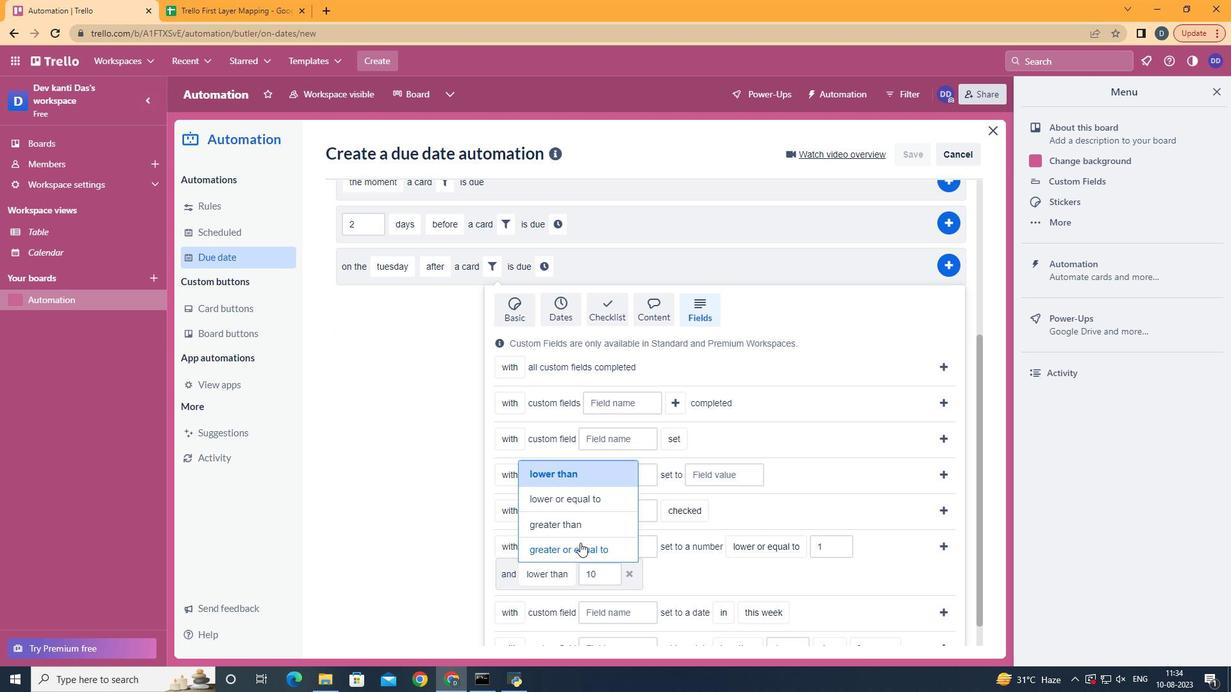 
Action: Mouse moved to (947, 545)
Screenshot: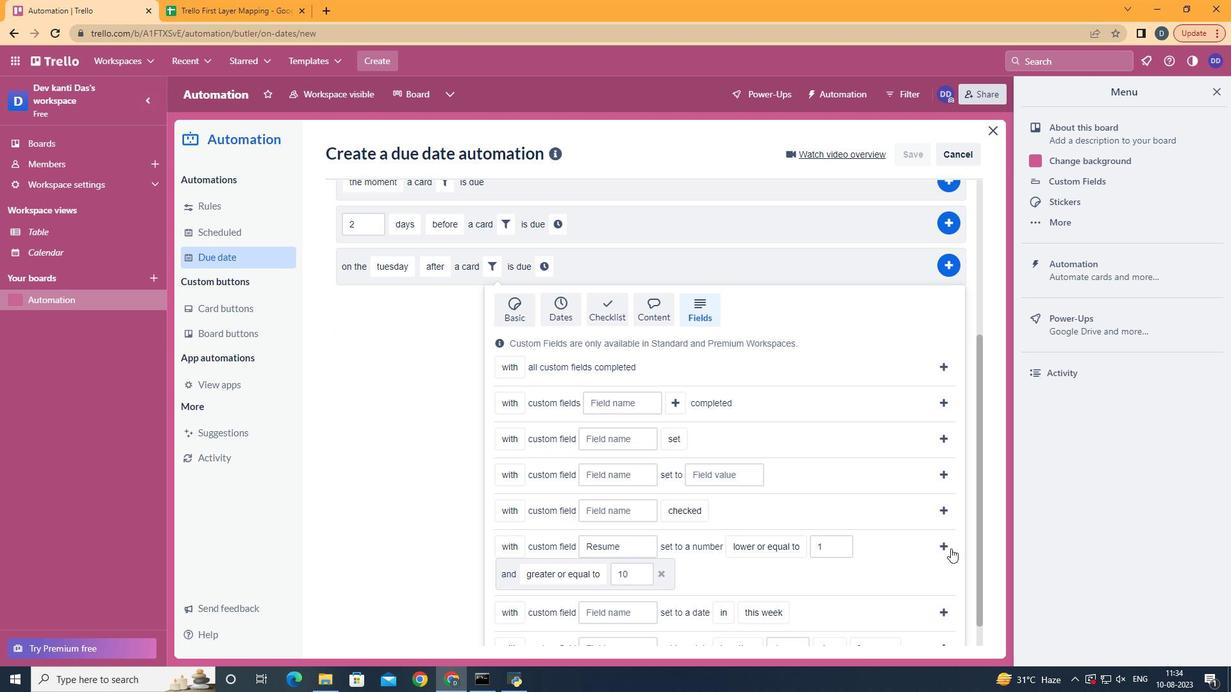 
Action: Mouse pressed left at (947, 545)
Screenshot: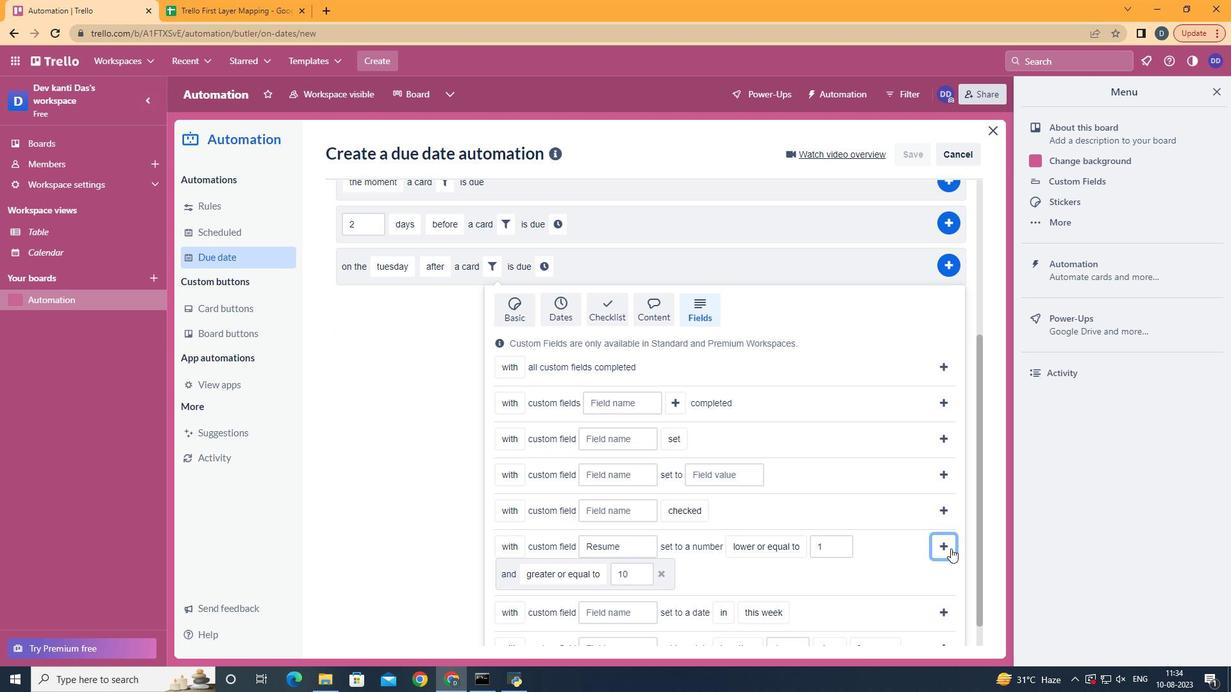 
Action: Mouse moved to (353, 537)
Screenshot: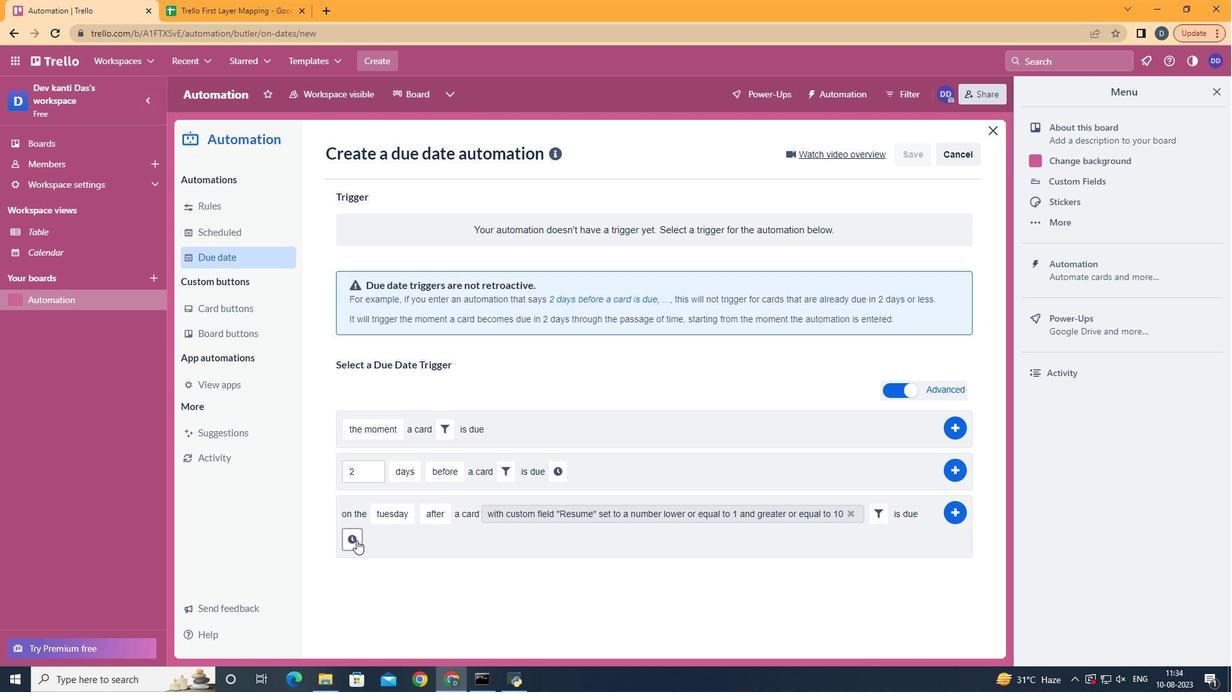 
Action: Mouse pressed left at (353, 537)
Screenshot: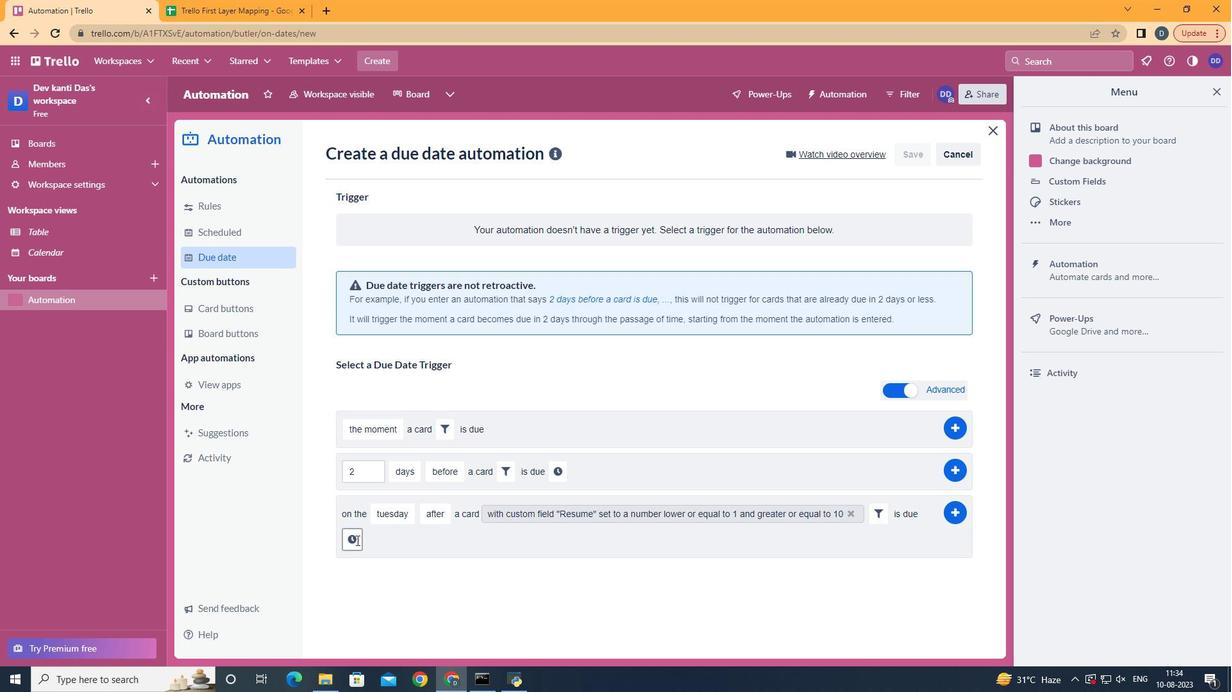 
Action: Mouse moved to (427, 532)
Screenshot: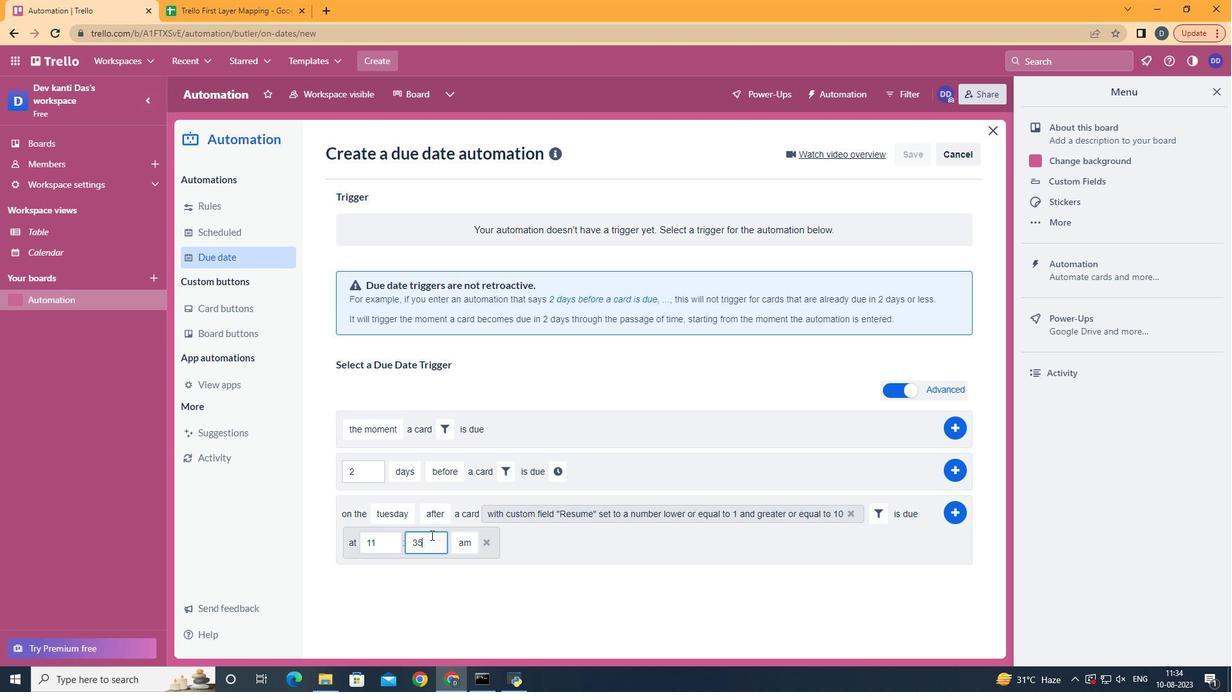 
Action: Mouse pressed left at (427, 532)
Screenshot: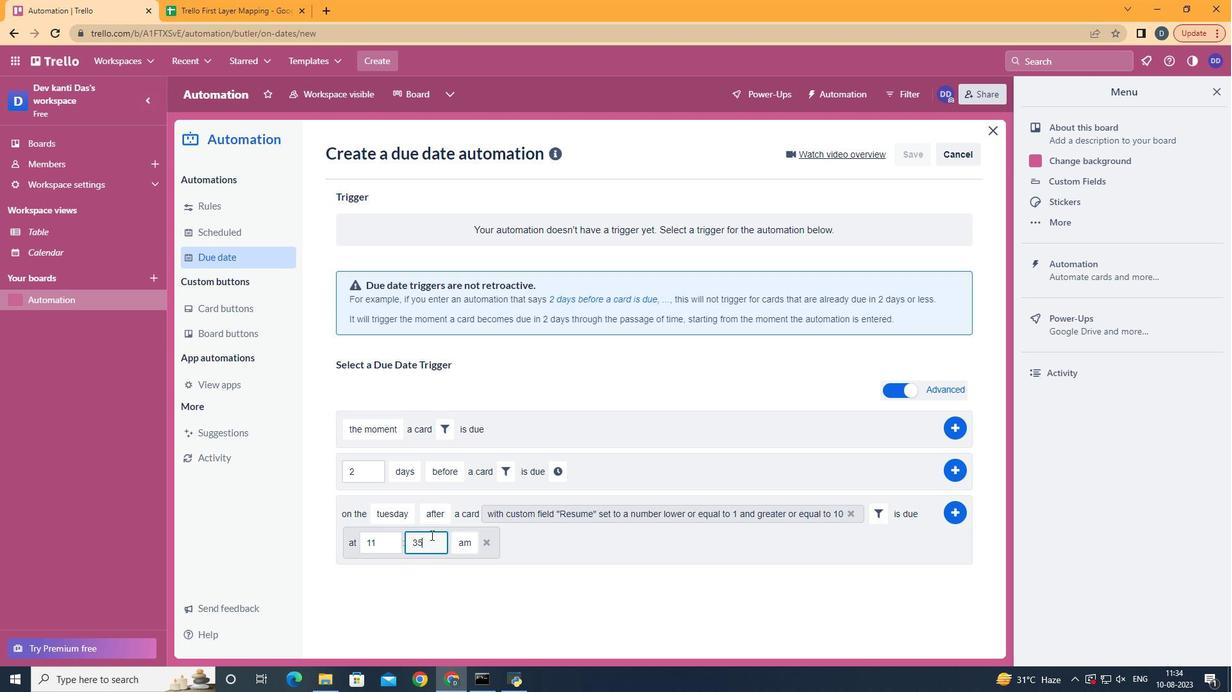 
Action: Mouse moved to (429, 532)
Screenshot: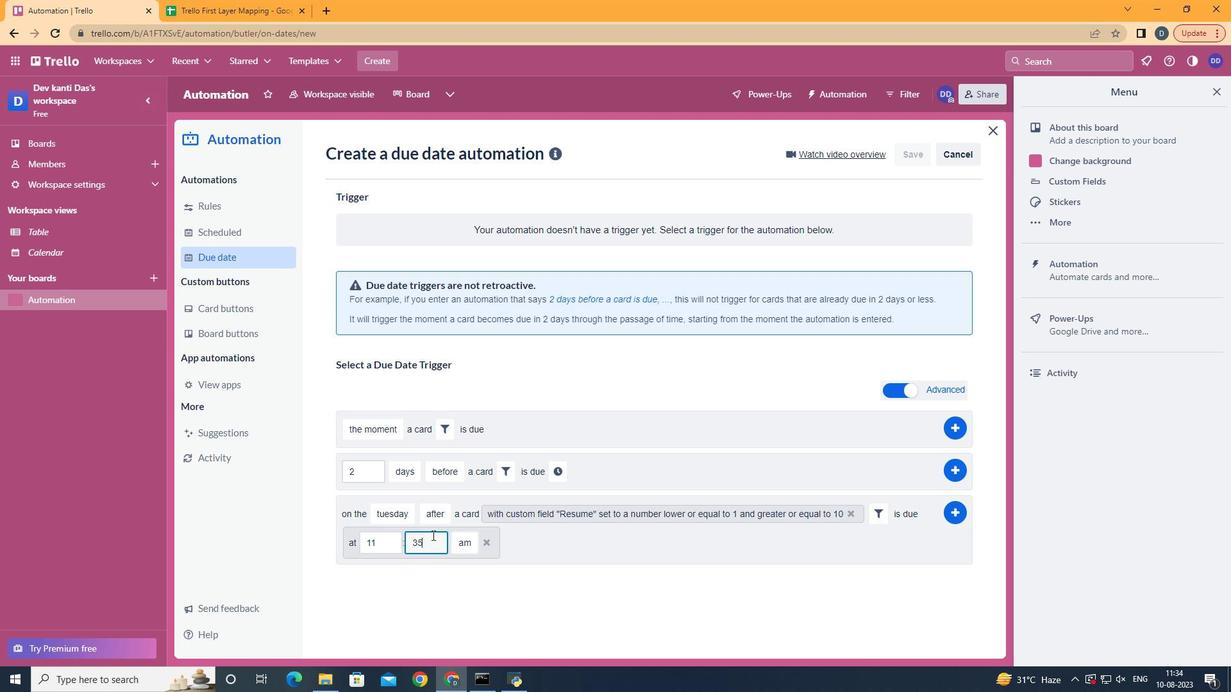 
Action: Key pressed <Key.backspace><Key.backspace>00
Screenshot: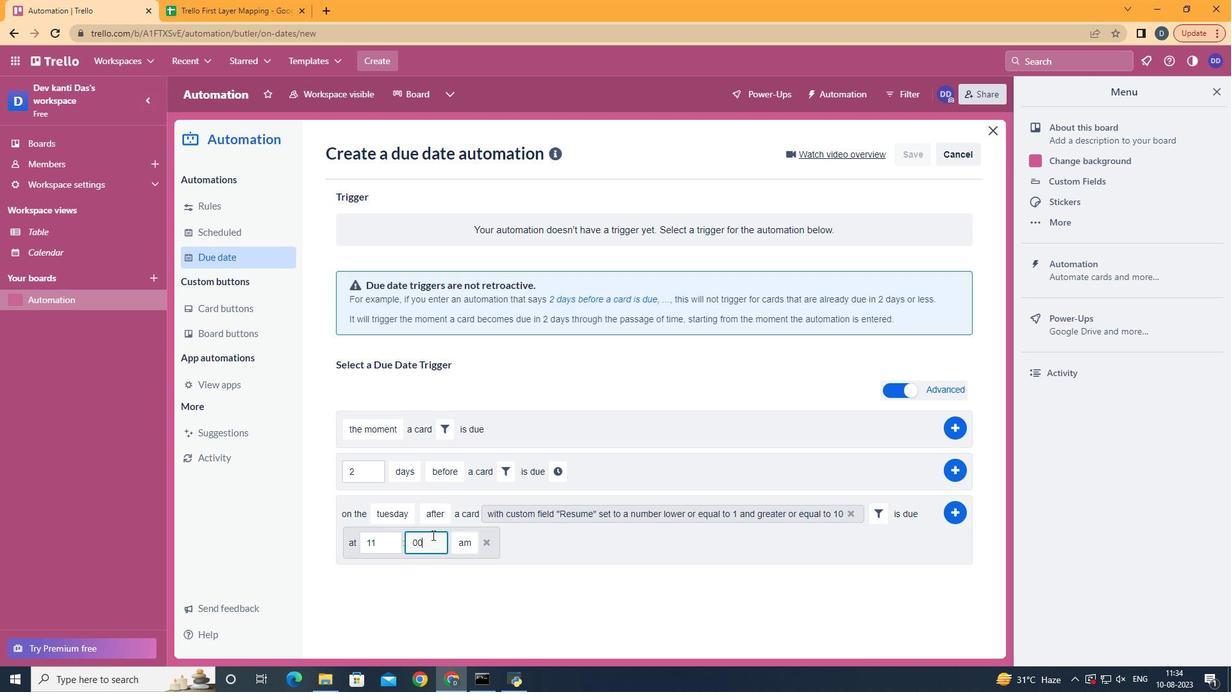 
Action: Mouse moved to (954, 504)
Screenshot: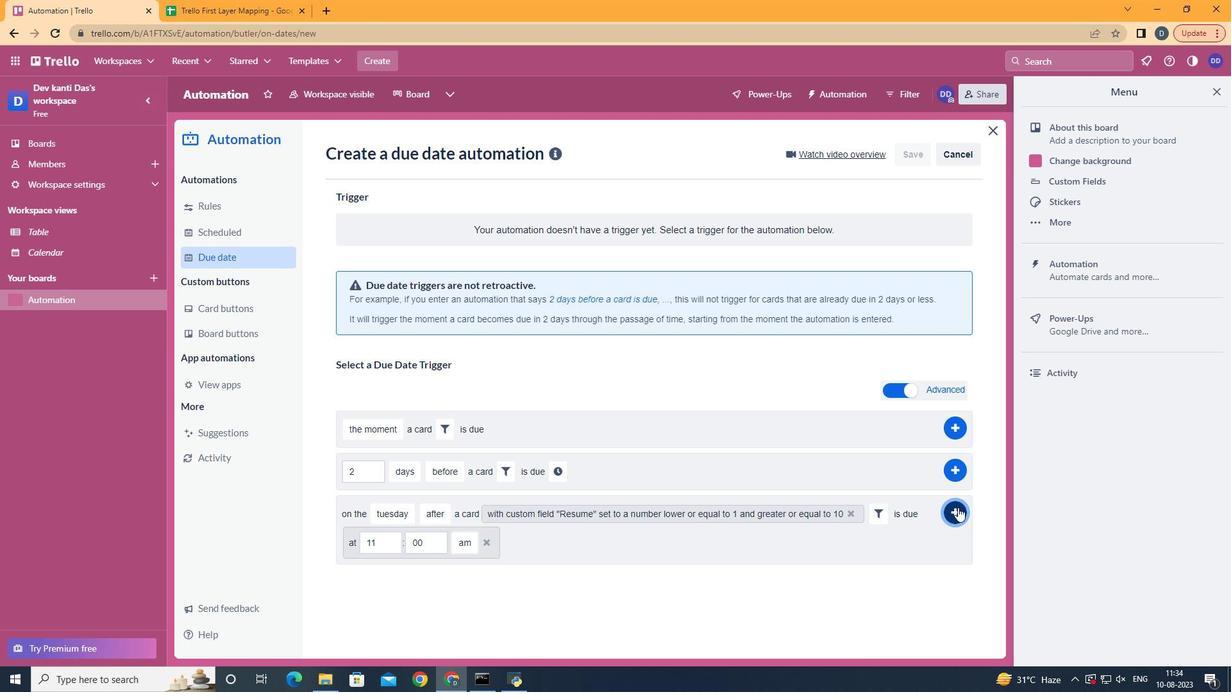 
Action: Mouse pressed left at (954, 504)
Screenshot: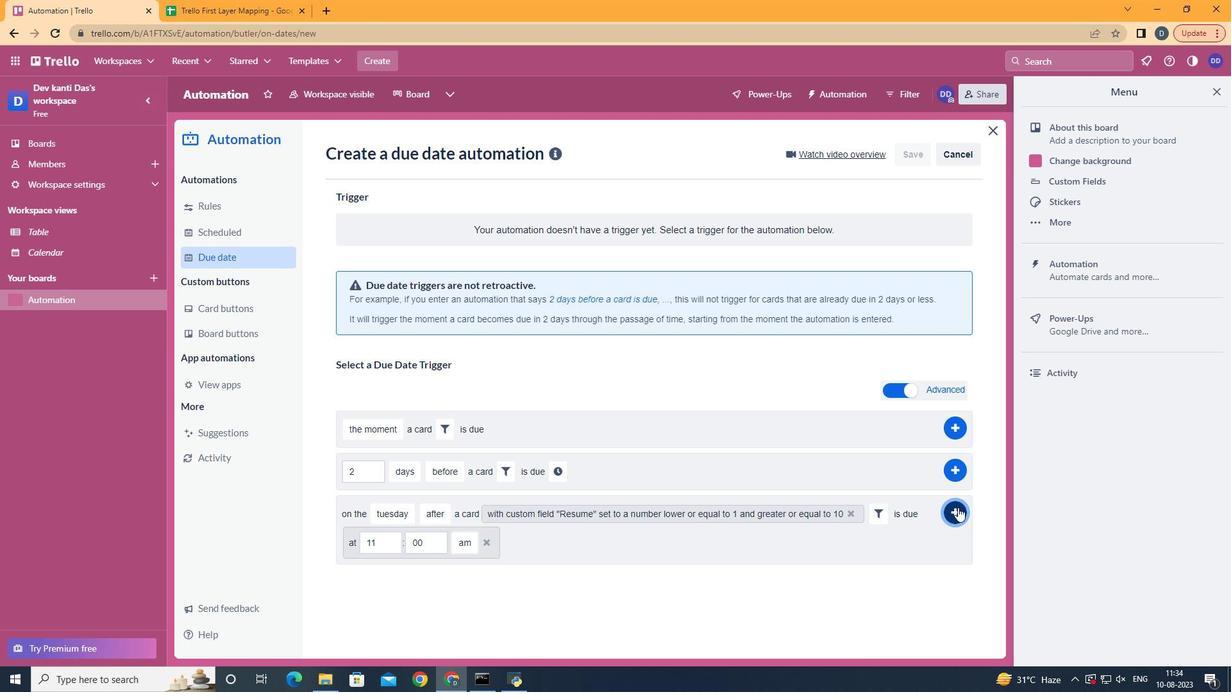 
Action: Mouse moved to (746, 279)
Screenshot: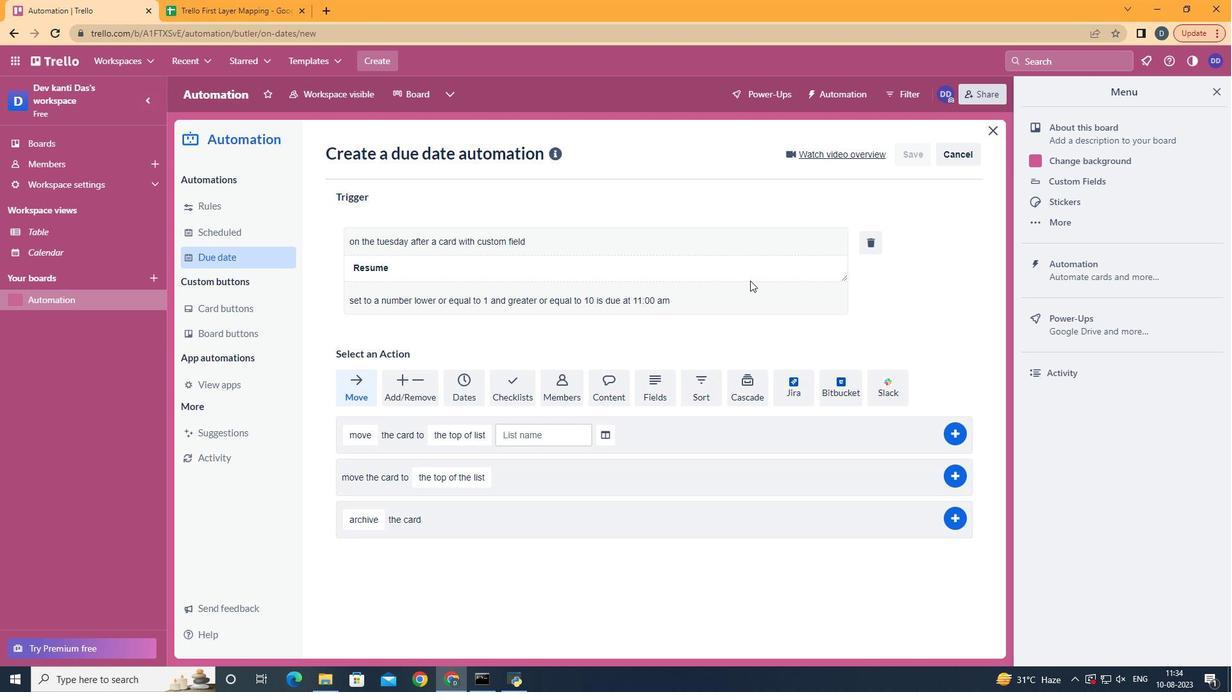 
